 Task: In the  document Gratitudeplan.html Change font size of watermark '112' and place the watermark  'Horizontally'. Insert footer and write www.lunaTech.com
Action: Mouse moved to (279, 400)
Screenshot: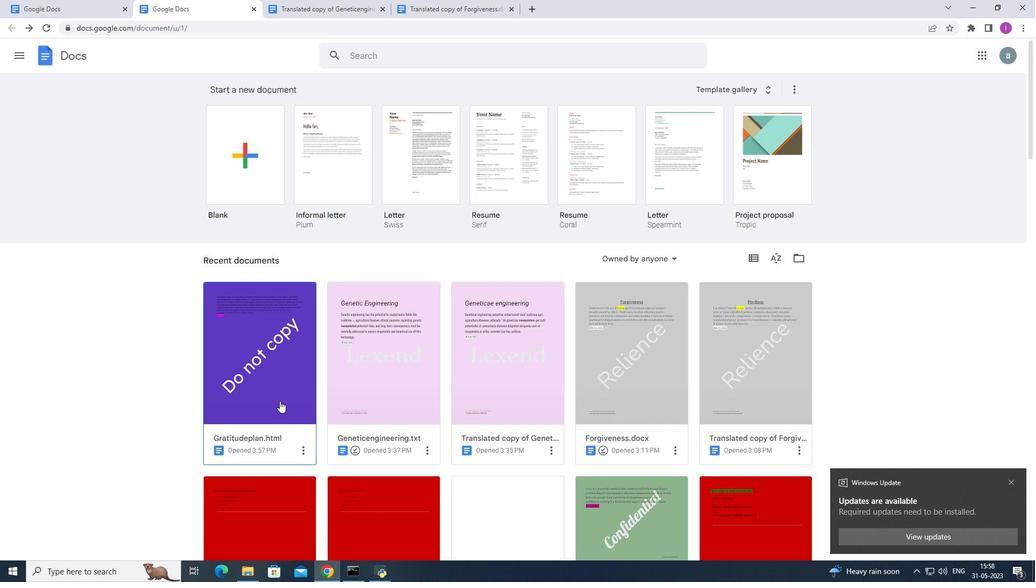 
Action: Mouse pressed left at (279, 400)
Screenshot: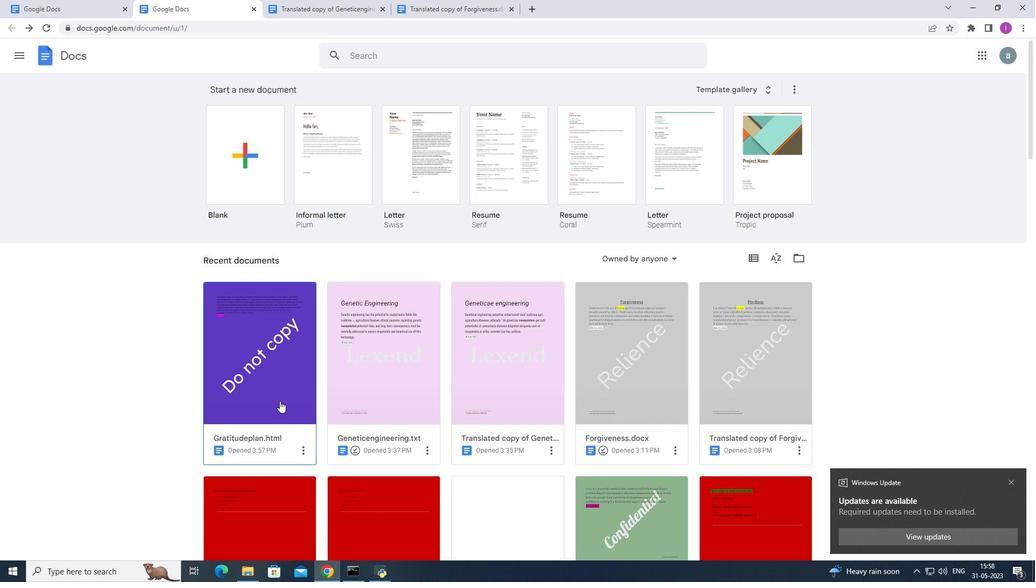 
Action: Mouse moved to (111, 67)
Screenshot: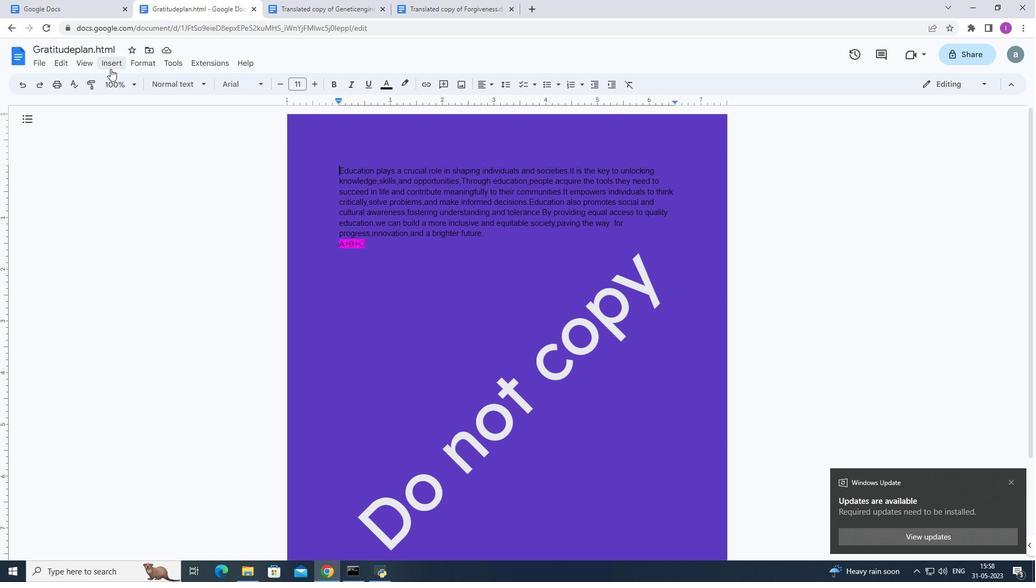 
Action: Mouse pressed left at (111, 67)
Screenshot: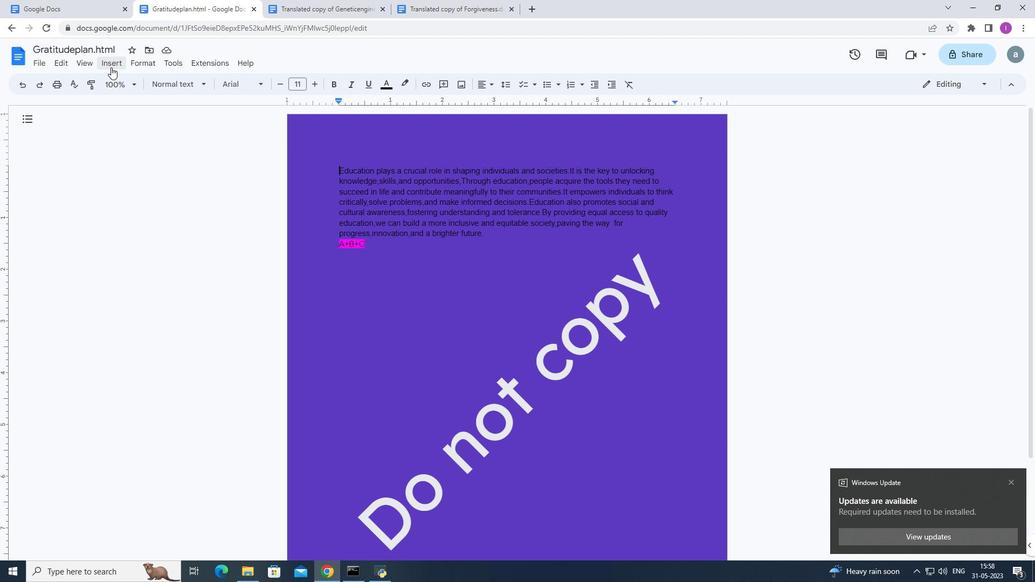 
Action: Mouse moved to (157, 310)
Screenshot: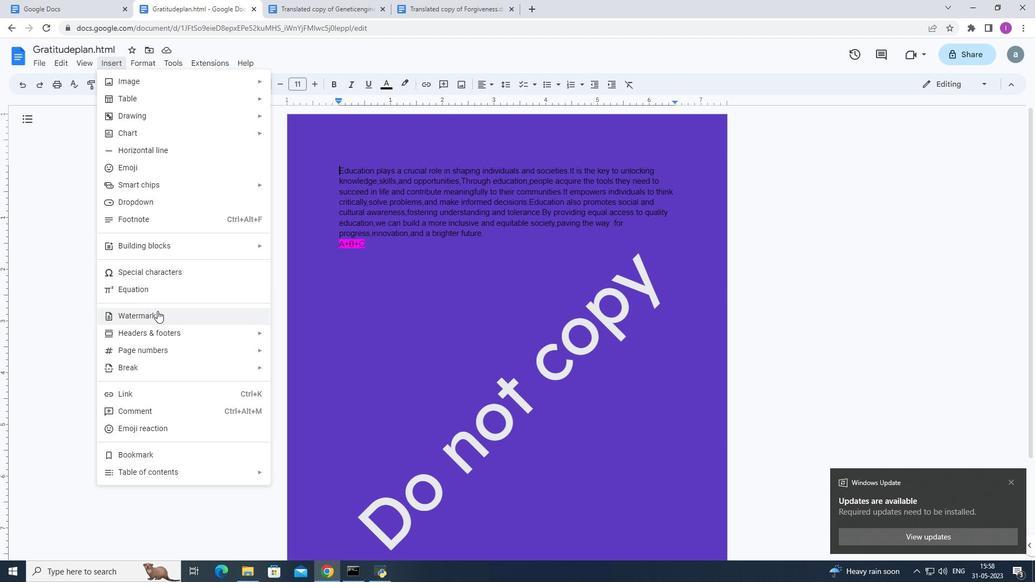 
Action: Mouse pressed left at (157, 310)
Screenshot: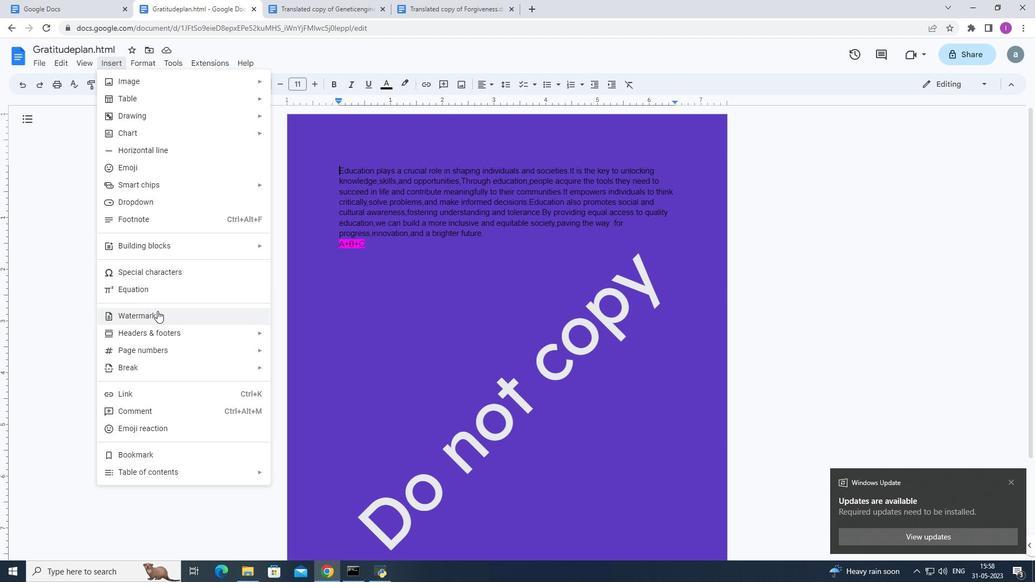 
Action: Mouse moved to (935, 290)
Screenshot: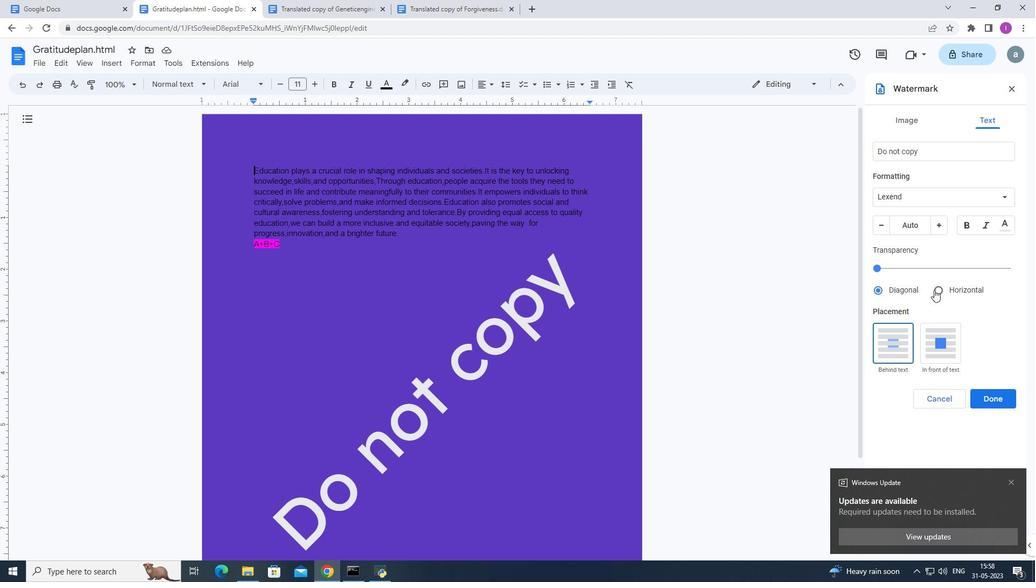 
Action: Mouse pressed left at (935, 290)
Screenshot: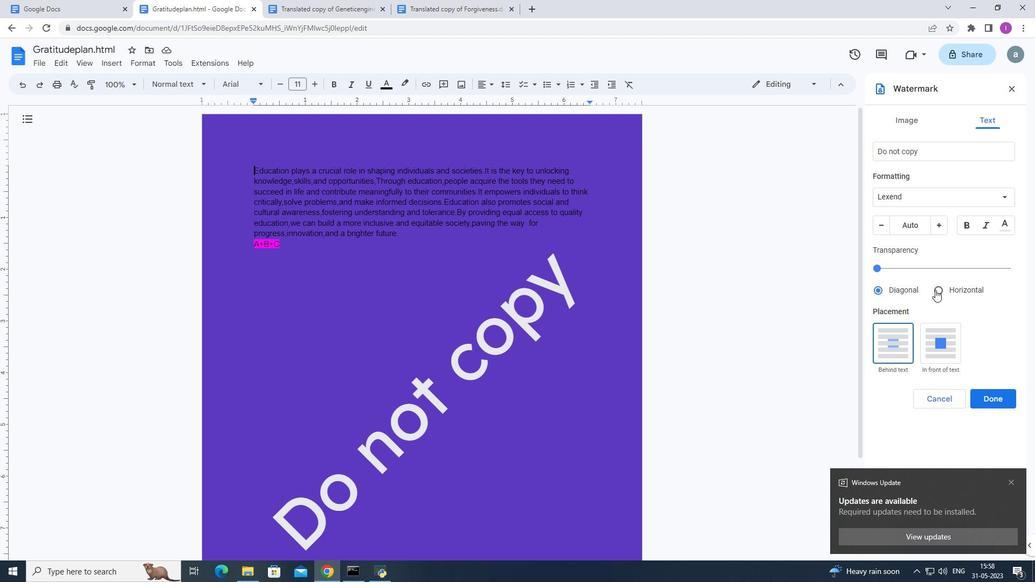 
Action: Mouse moved to (921, 224)
Screenshot: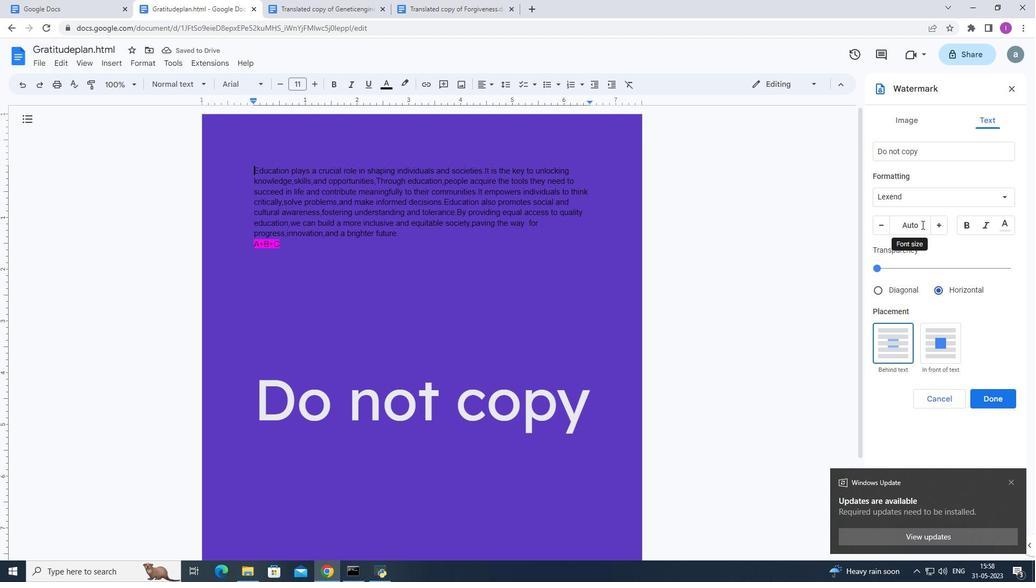 
Action: Mouse pressed left at (921, 224)
Screenshot: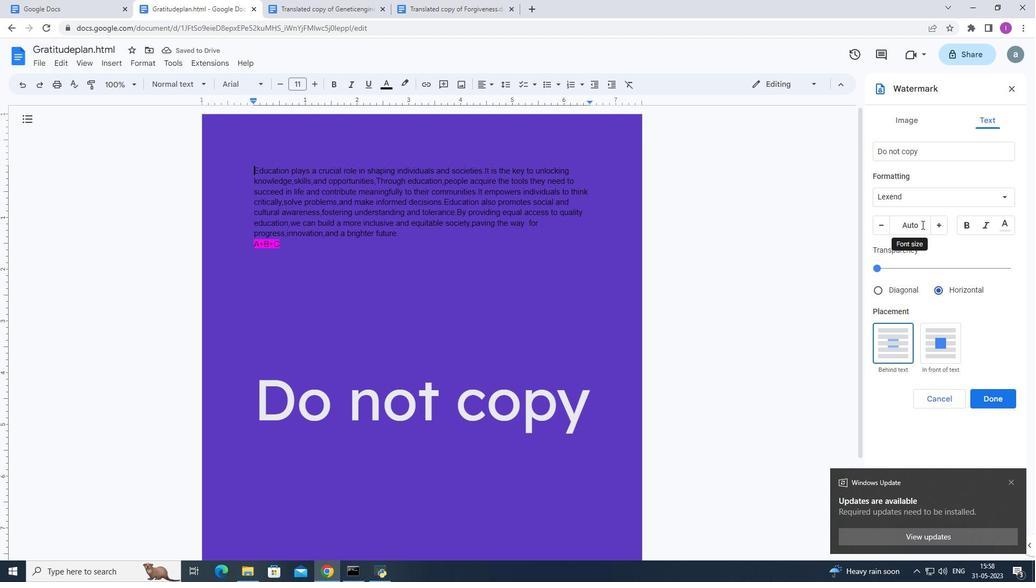 
Action: Mouse moved to (931, 337)
Screenshot: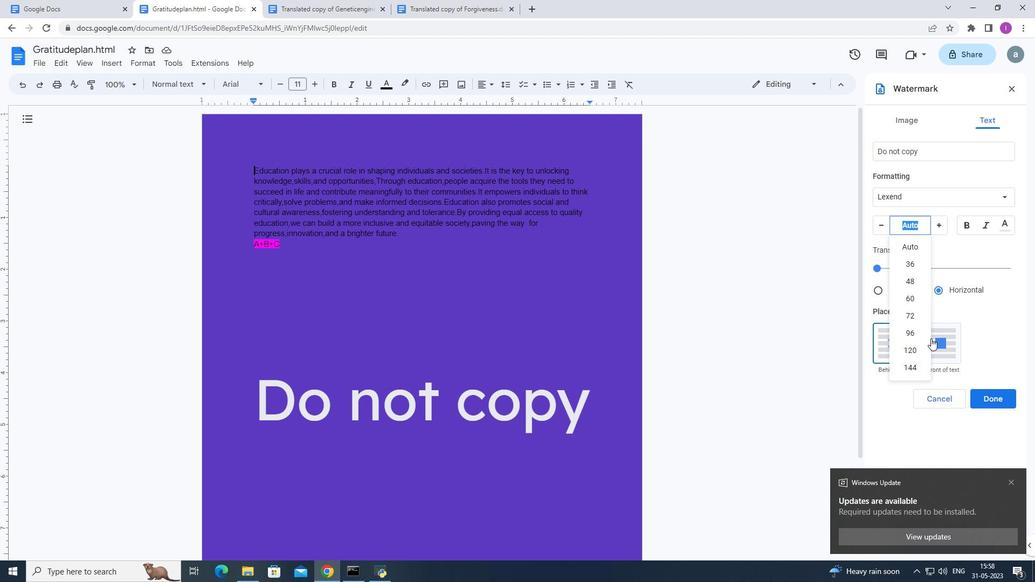 
Action: Key pressed 112
Screenshot: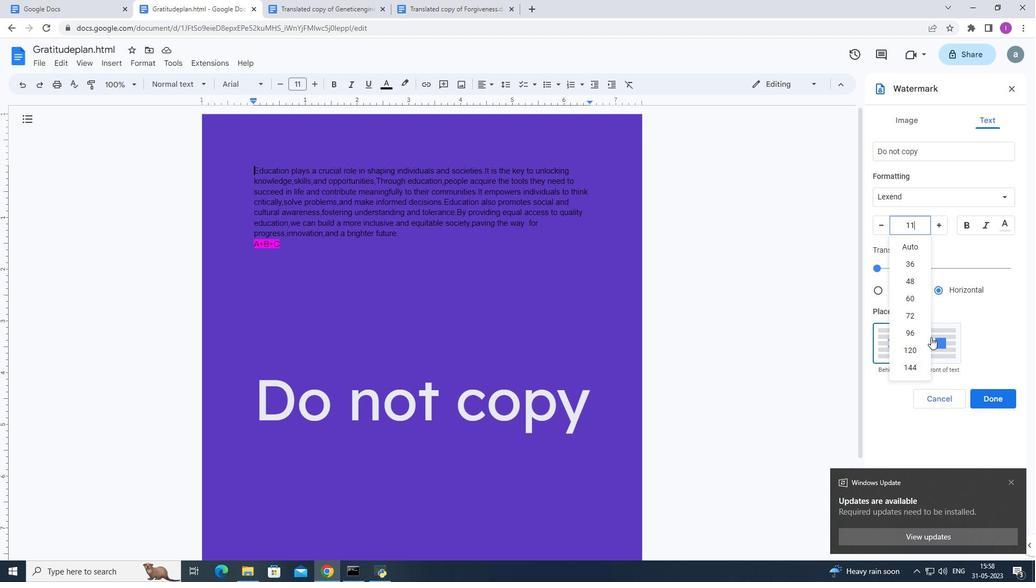 
Action: Mouse moved to (928, 336)
Screenshot: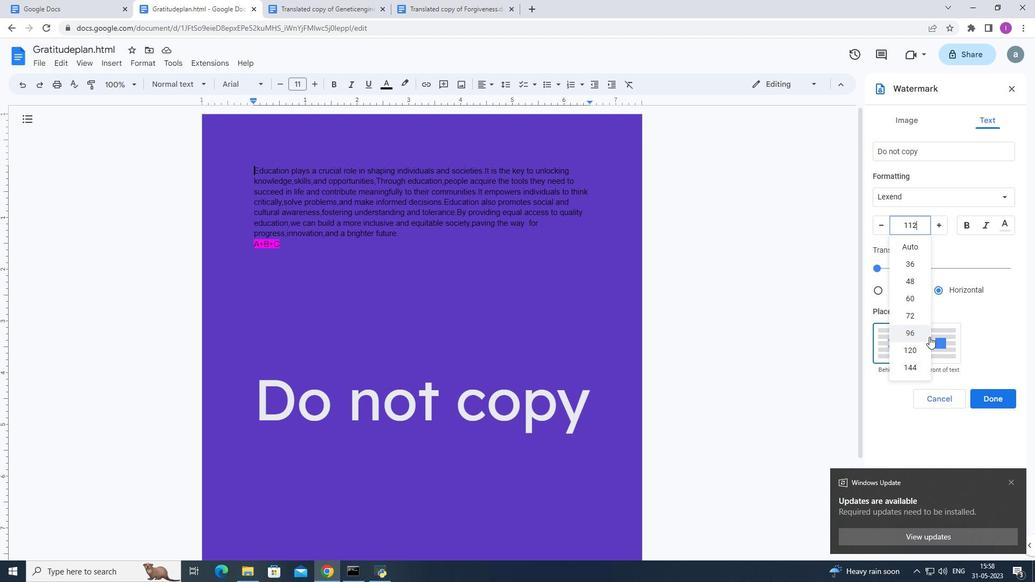 
Action: Key pressed <Key.enter>
Screenshot: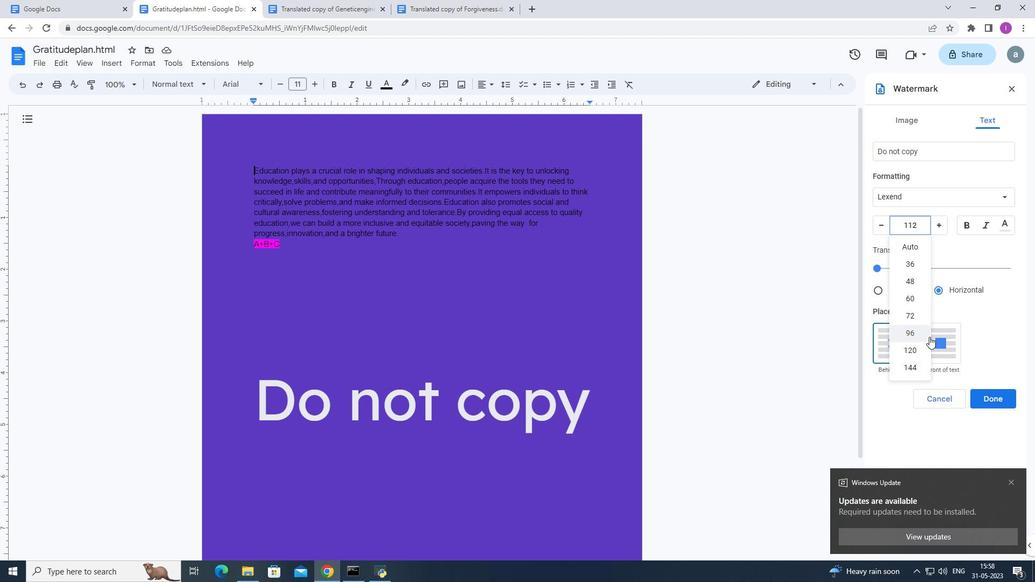 
Action: Mouse moved to (996, 394)
Screenshot: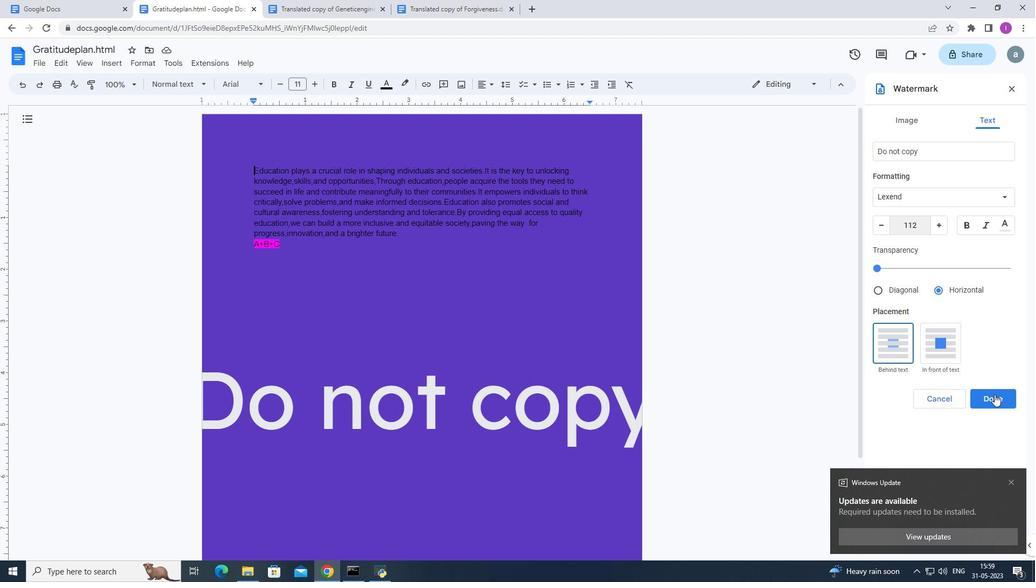 
Action: Mouse pressed left at (996, 394)
Screenshot: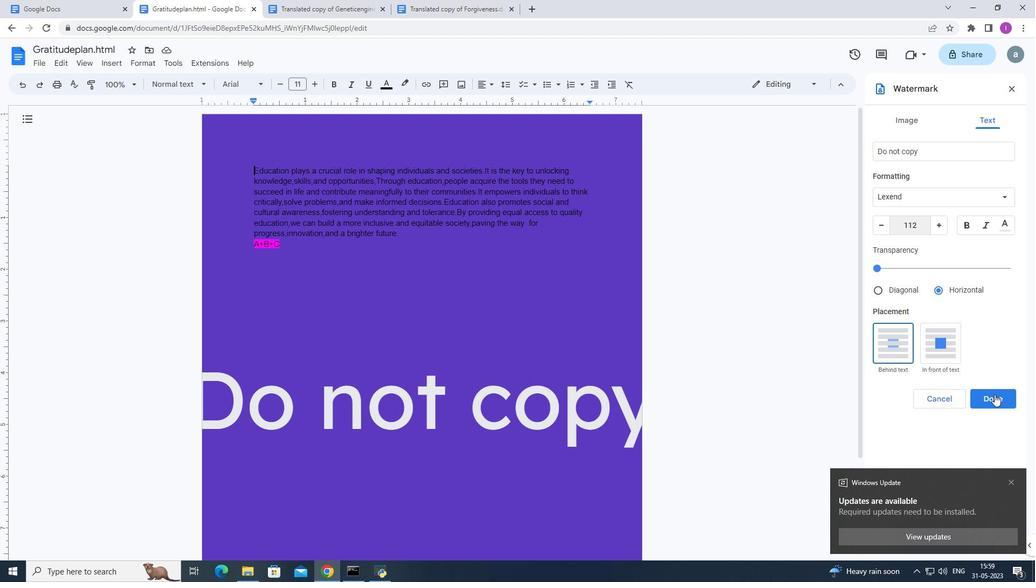 
Action: Mouse moved to (106, 63)
Screenshot: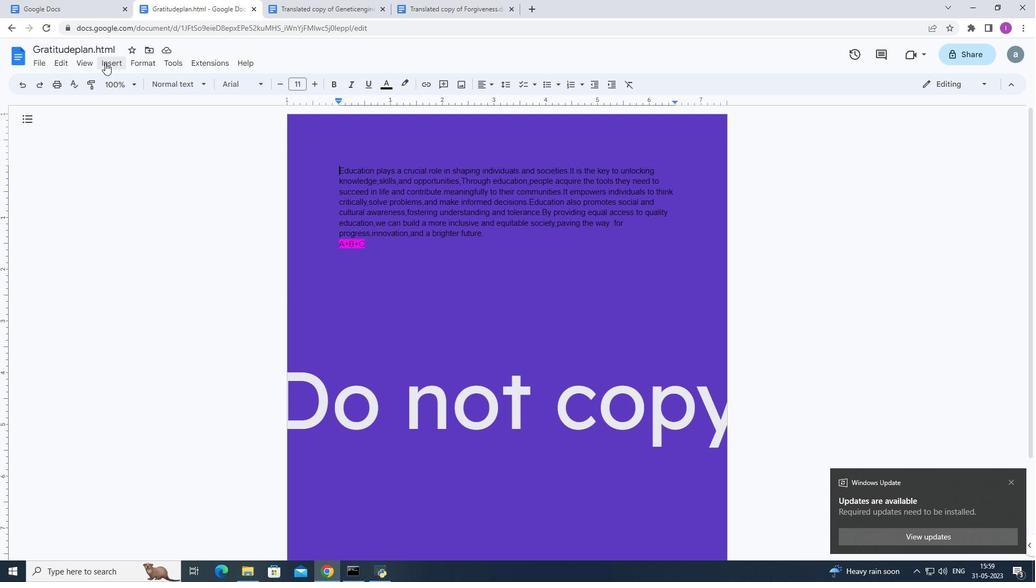 
Action: Mouse pressed left at (106, 63)
Screenshot: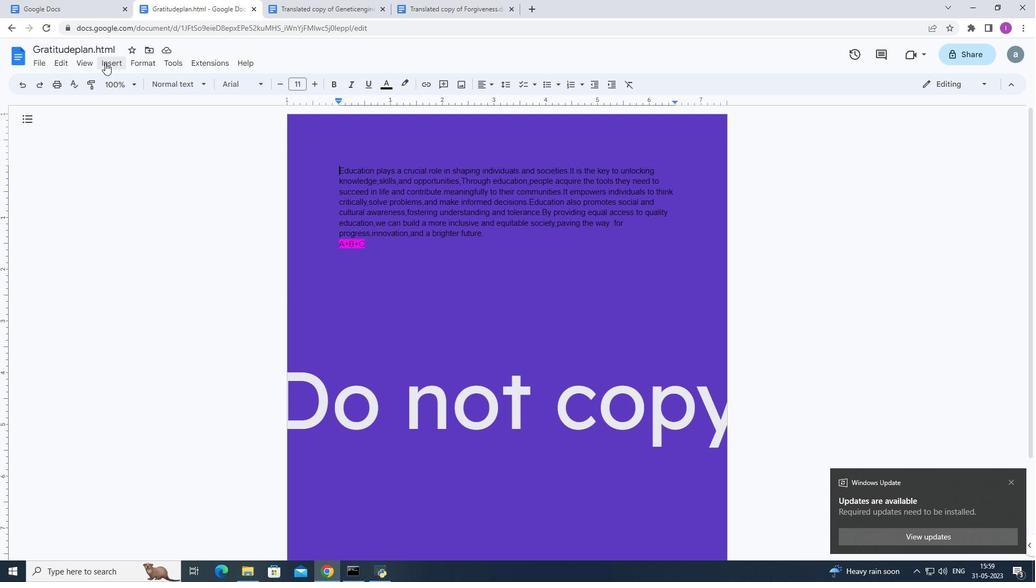 
Action: Mouse moved to (289, 352)
Screenshot: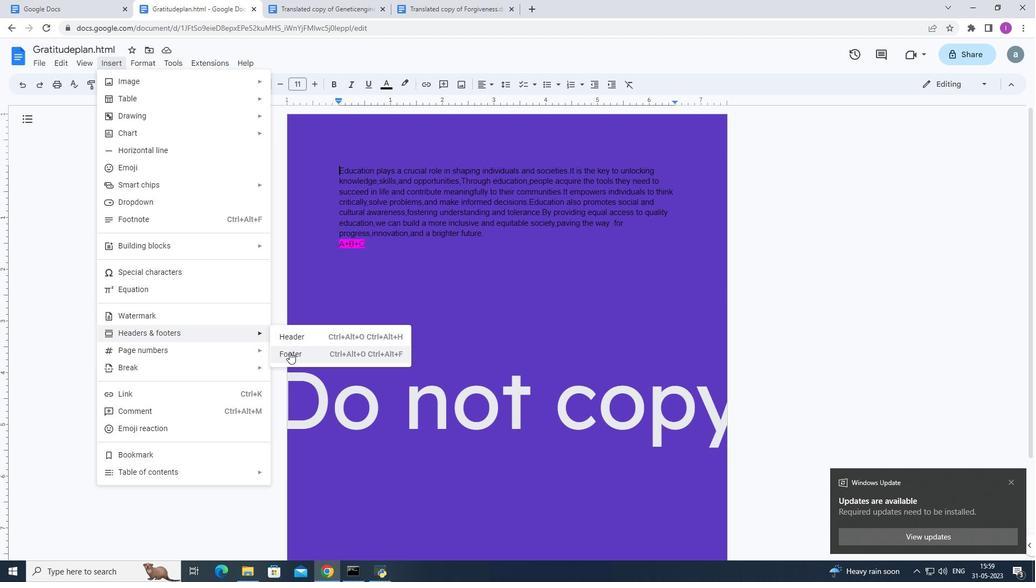 
Action: Mouse pressed left at (289, 352)
Screenshot: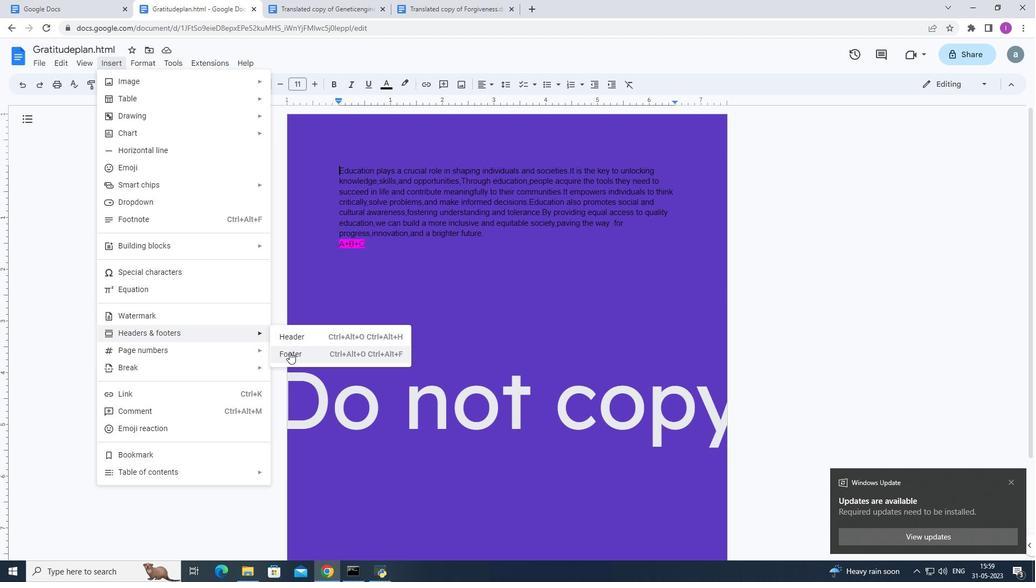 
Action: Mouse moved to (498, 393)
Screenshot: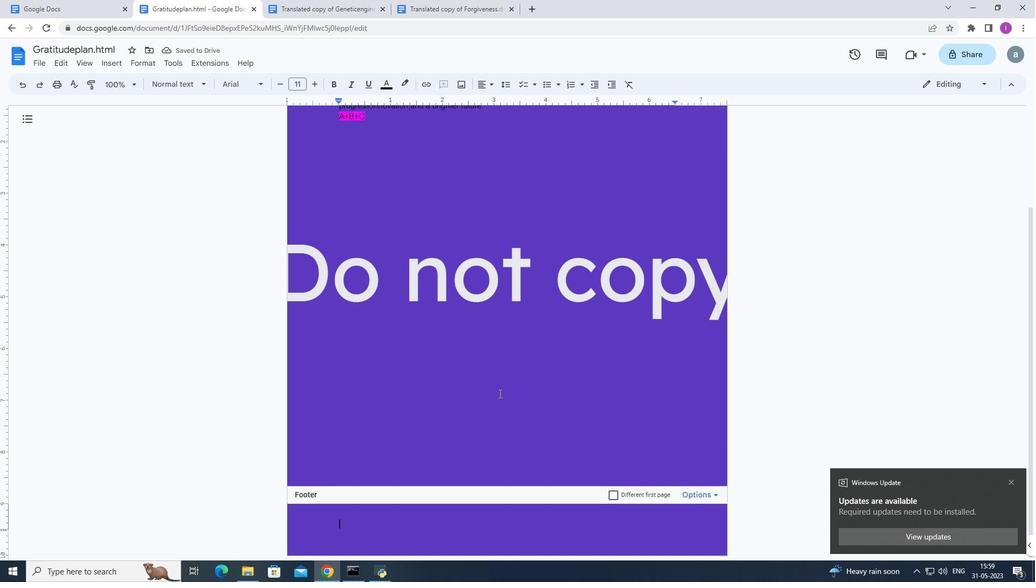 
Action: Key pressed www
Screenshot: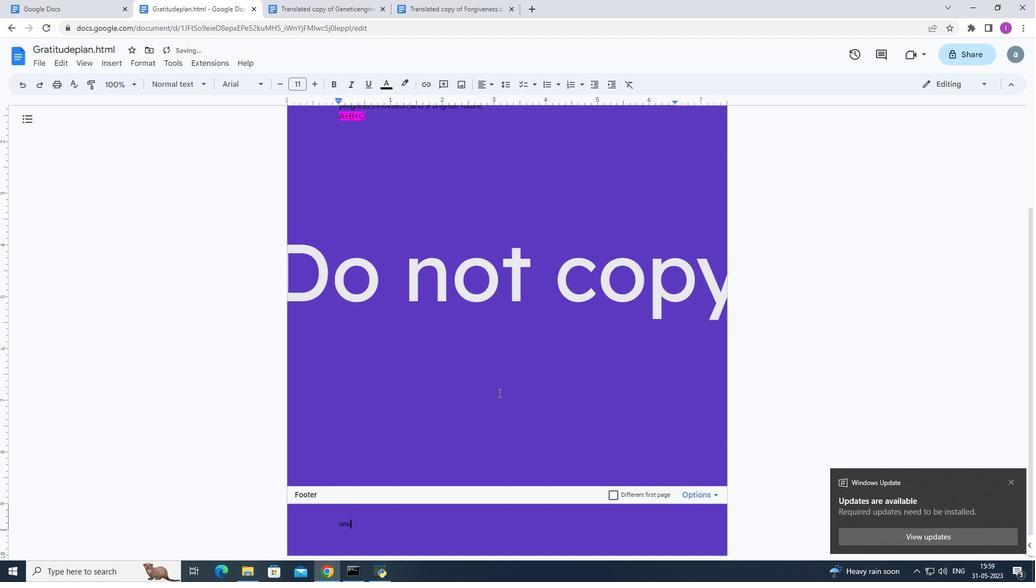 
Action: Mouse moved to (478, 389)
Screenshot: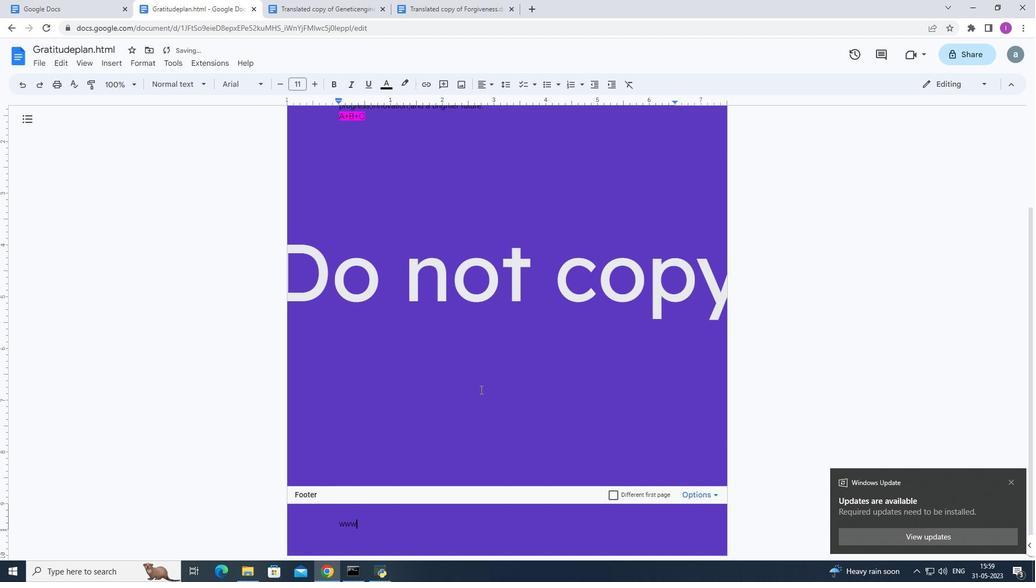 
Action: Key pressed .
Screenshot: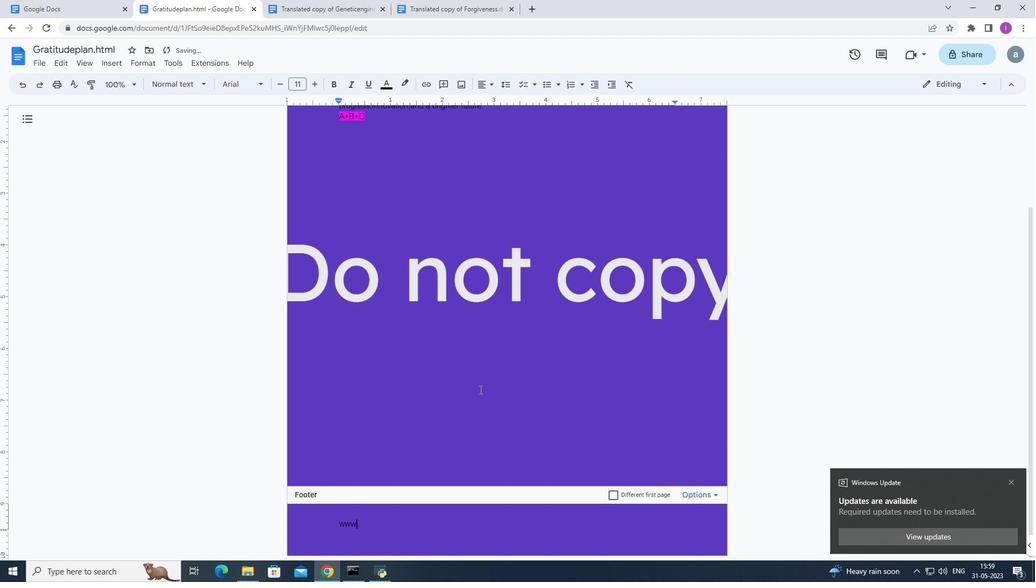 
Action: Mouse moved to (539, 371)
Screenshot: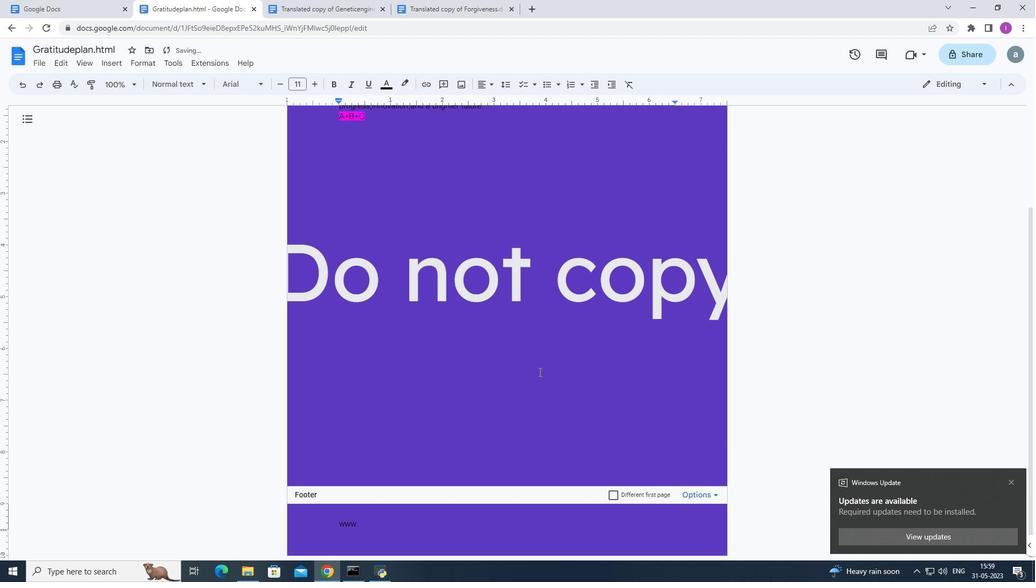 
Action: Key pressed luna<Key.space><Key.shift>Re<Key.backspace><Key.backspace><Key.shift>Tech.com
Screenshot: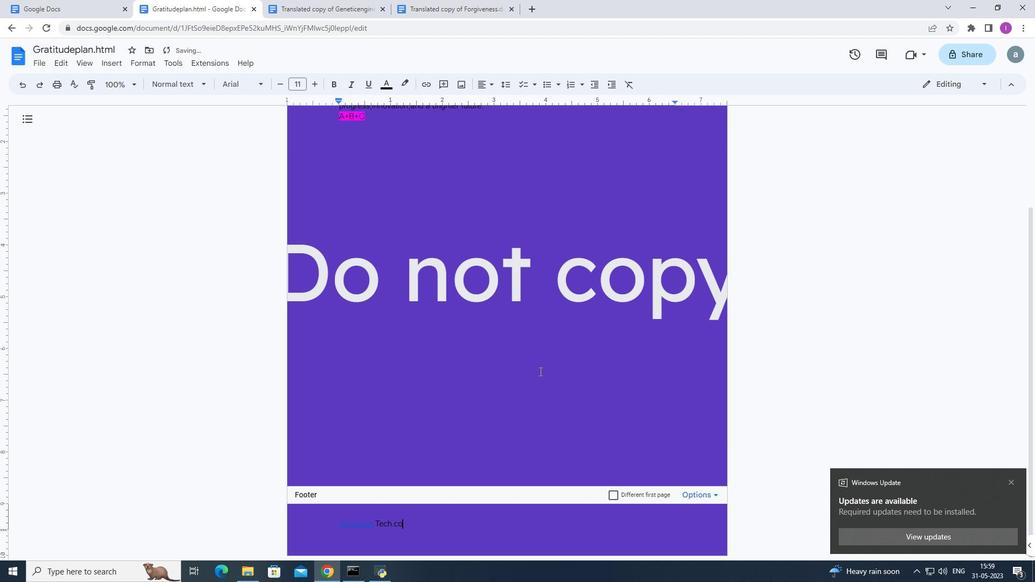 
Action: Mouse moved to (178, 415)
Screenshot: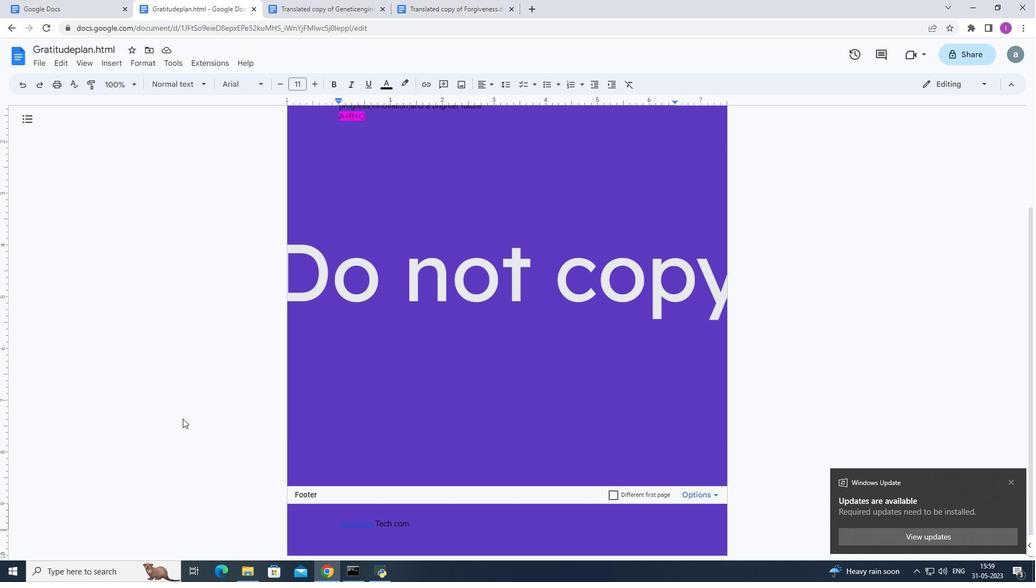 
Action: Mouse pressed left at (178, 415)
Screenshot: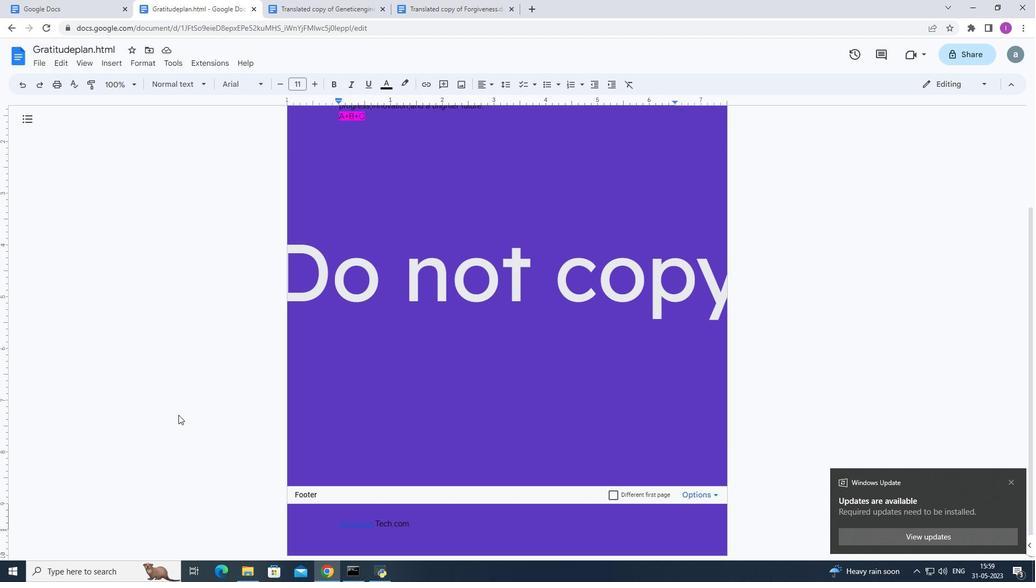 
Action: Mouse moved to (431, 527)
Screenshot: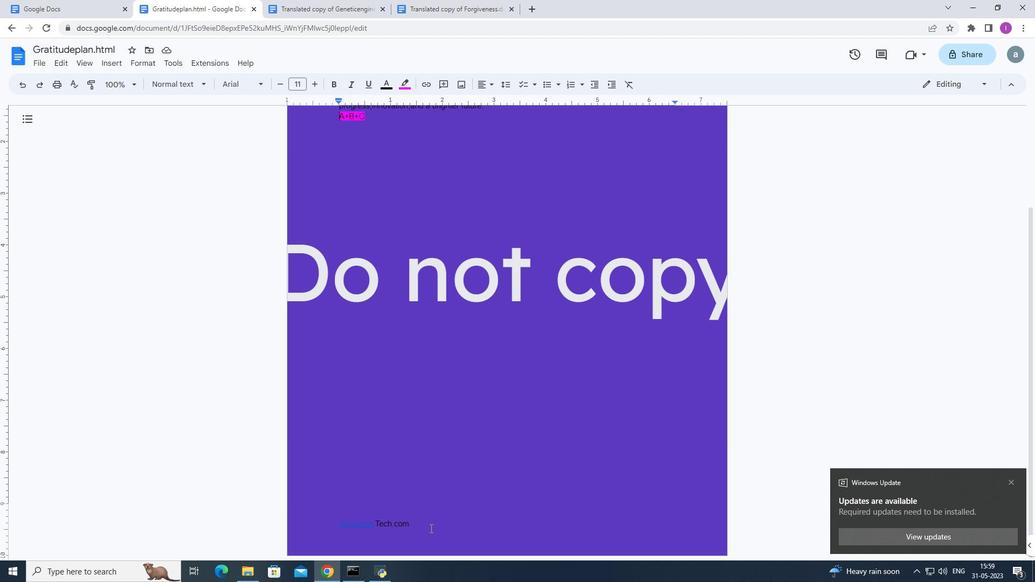 
Action: Mouse pressed left at (431, 527)
Screenshot: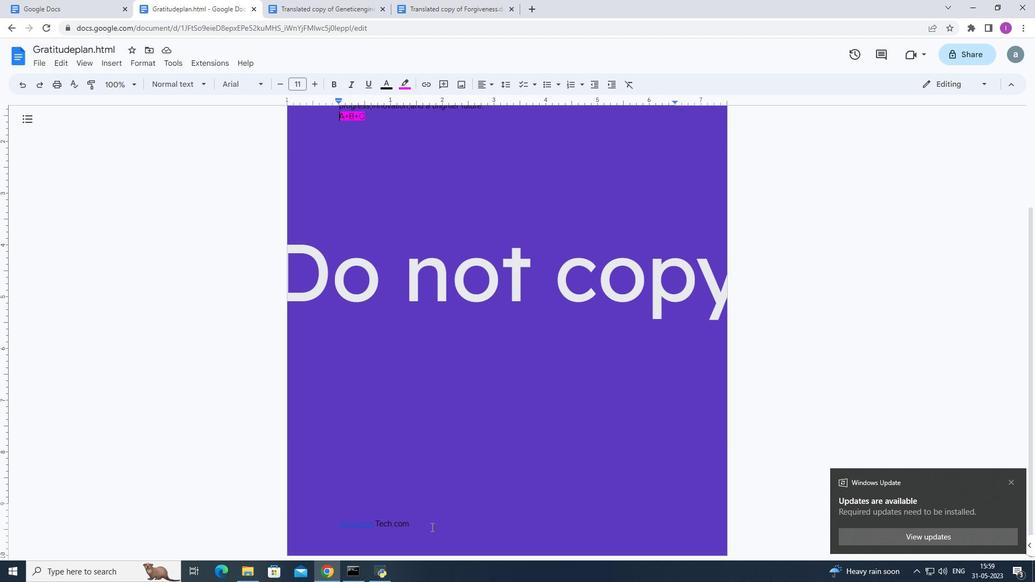 
Action: Mouse moved to (377, 522)
Screenshot: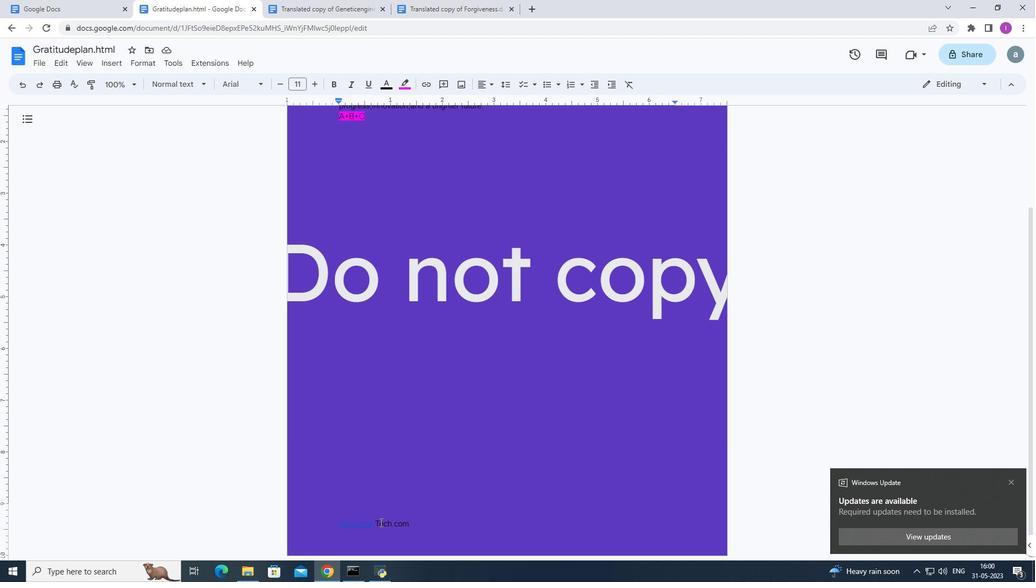 
Action: Mouse pressed left at (377, 522)
Screenshot: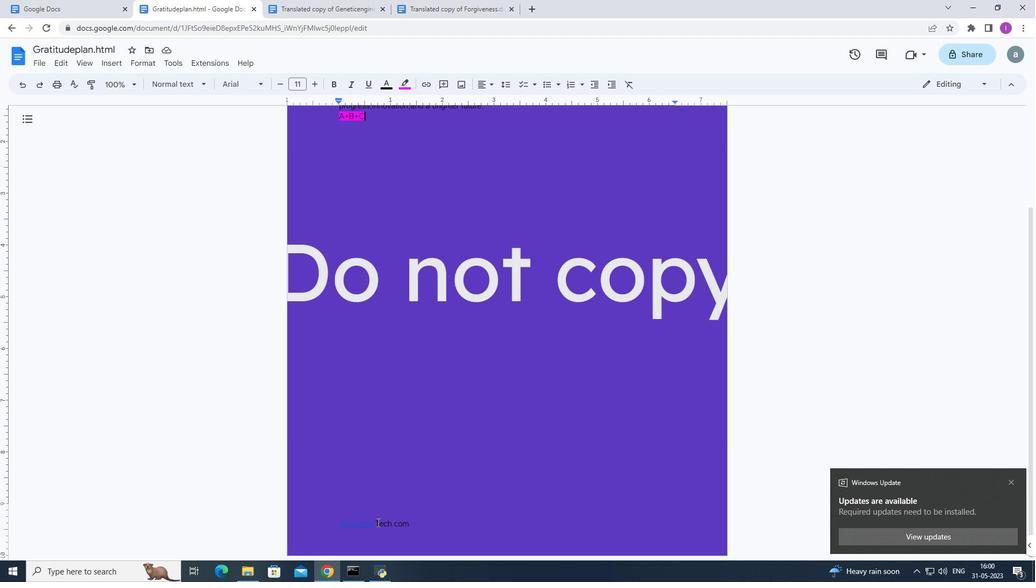 
Action: Mouse moved to (343, 526)
Screenshot: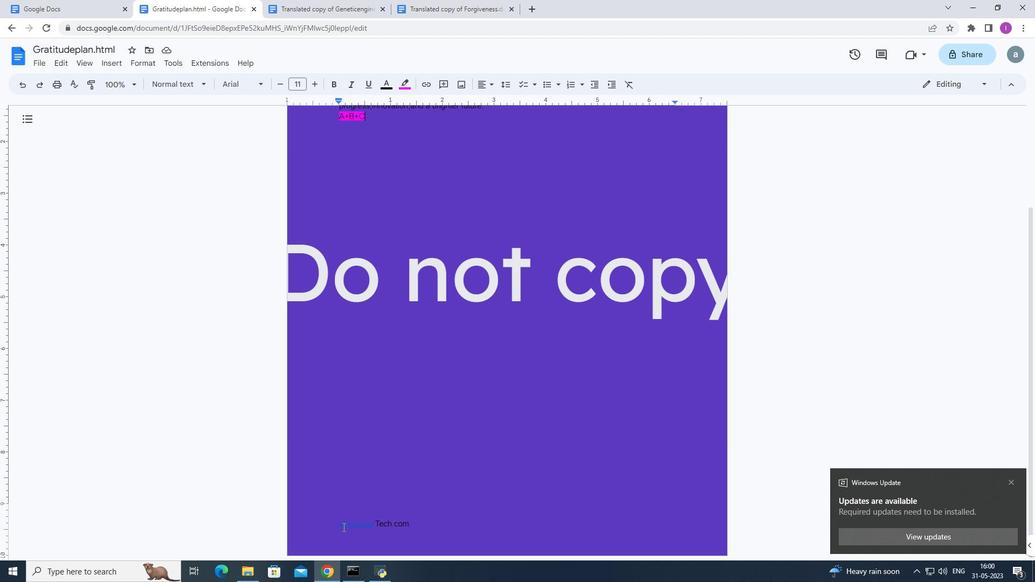 
Action: Mouse pressed left at (342, 527)
Screenshot: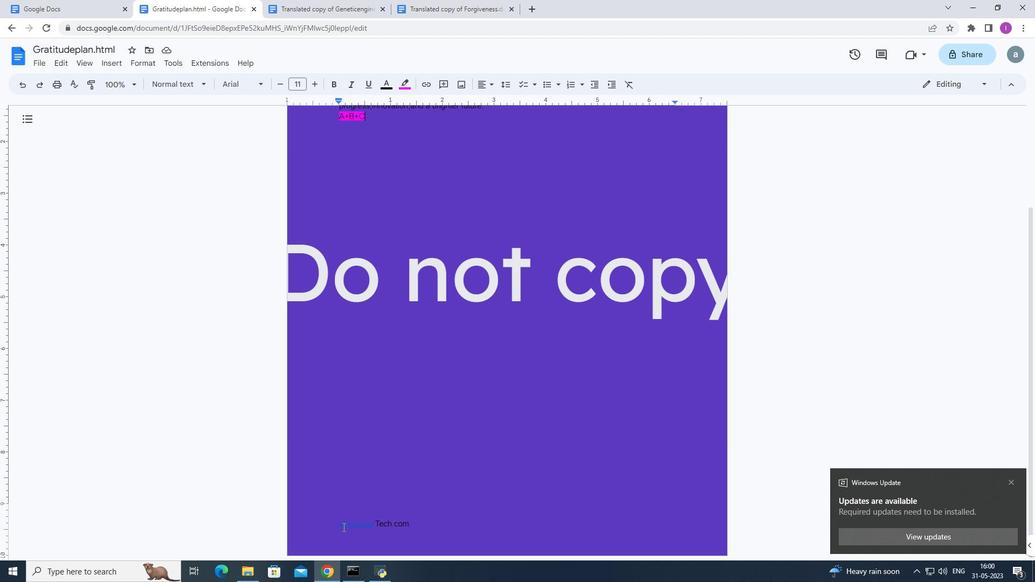 
Action: Mouse moved to (121, 61)
Screenshot: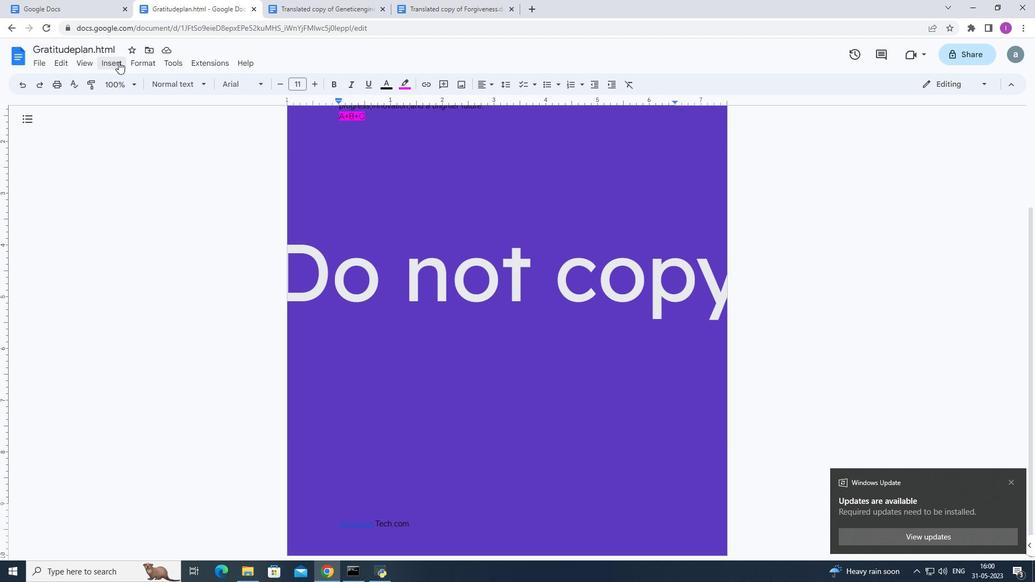 
Action: Mouse pressed left at (121, 61)
Screenshot: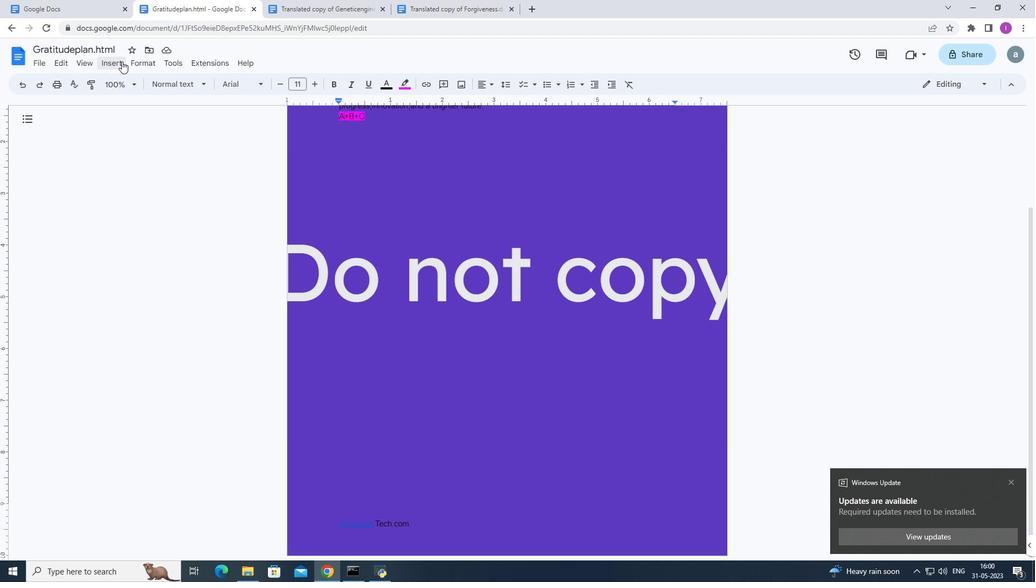 
Action: Mouse moved to (162, 332)
Screenshot: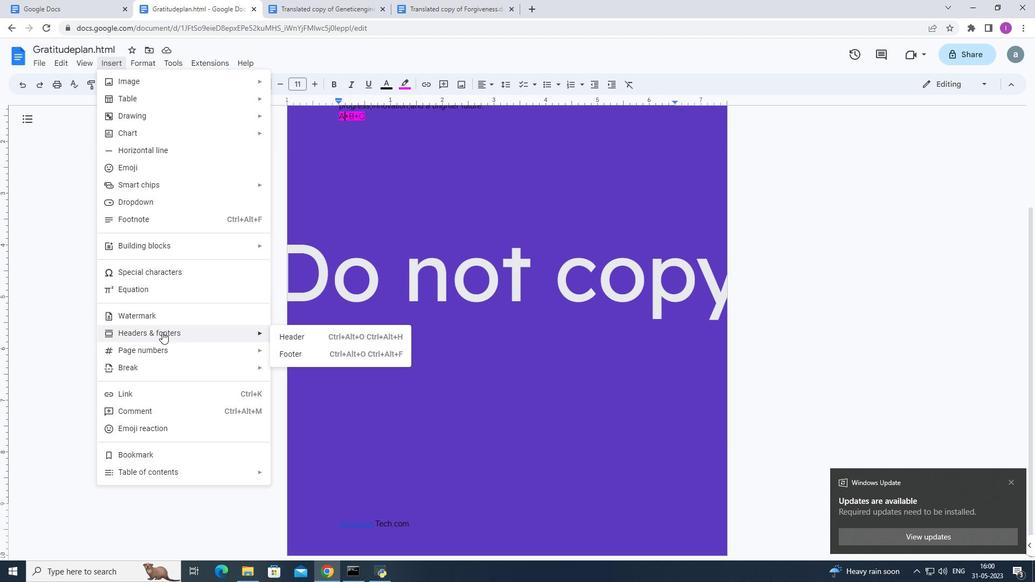 
Action: Mouse pressed left at (162, 332)
Screenshot: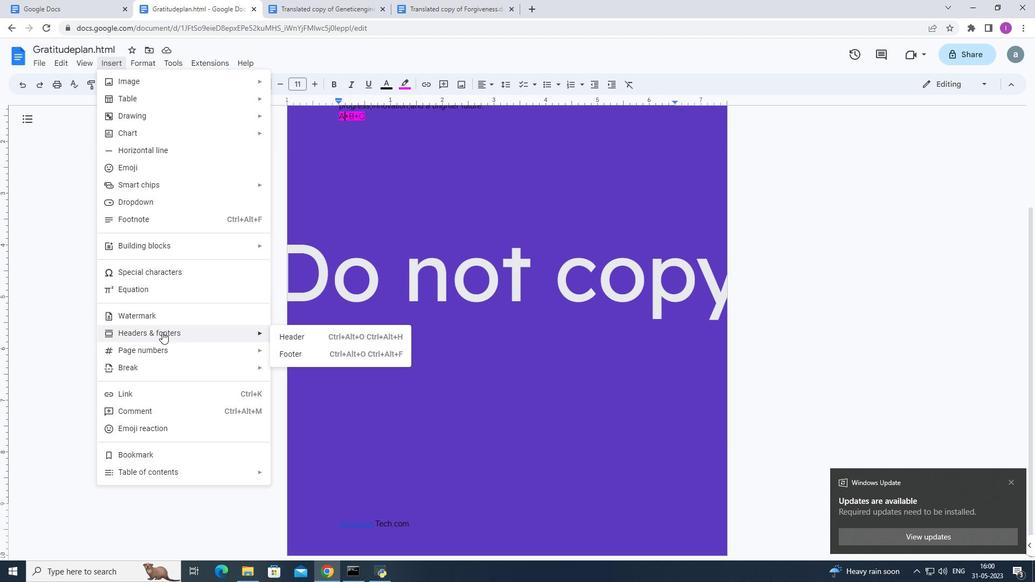 
Action: Mouse moved to (299, 355)
Screenshot: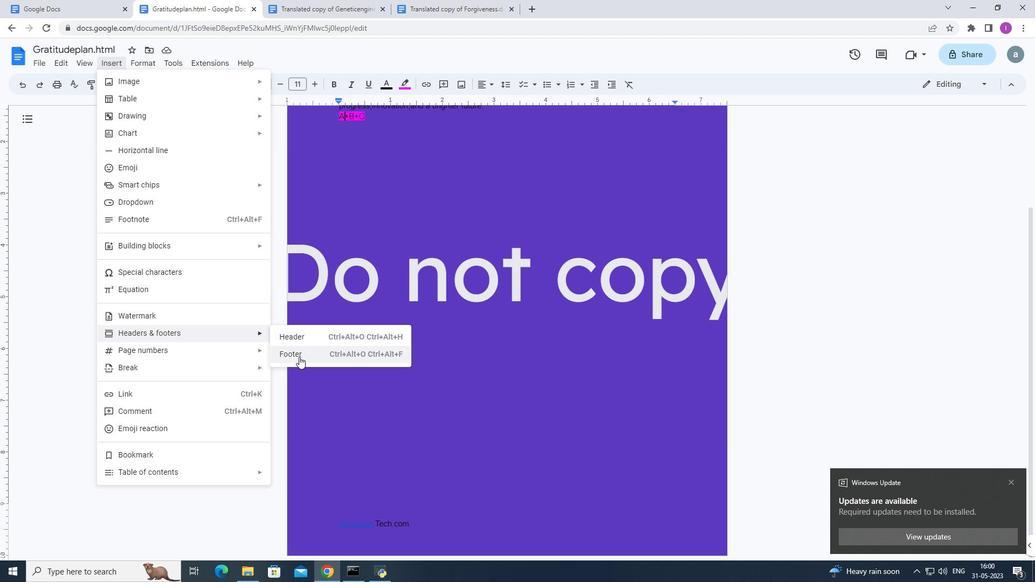 
Action: Mouse pressed left at (299, 355)
Screenshot: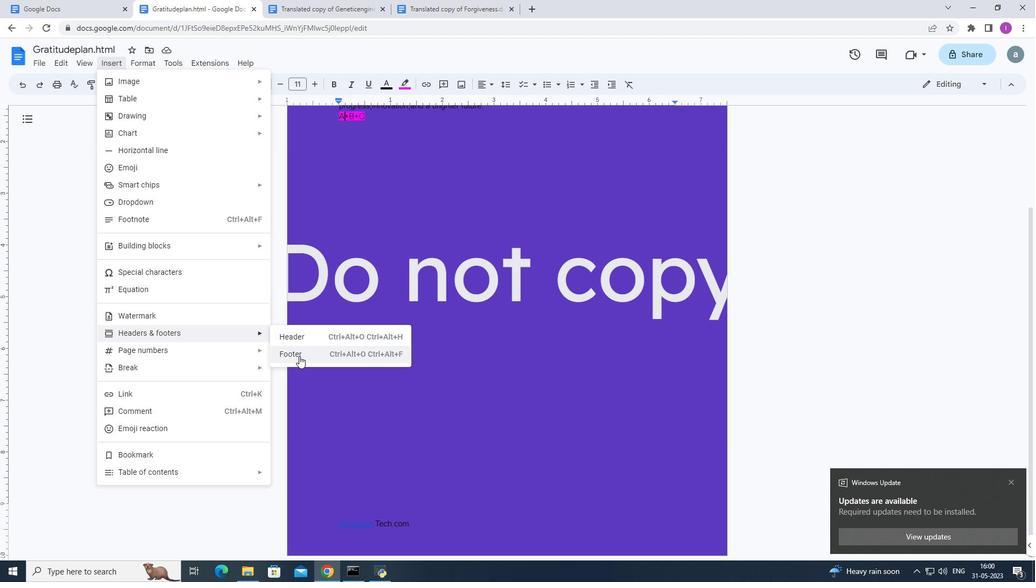 
Action: Mouse moved to (418, 539)
Screenshot: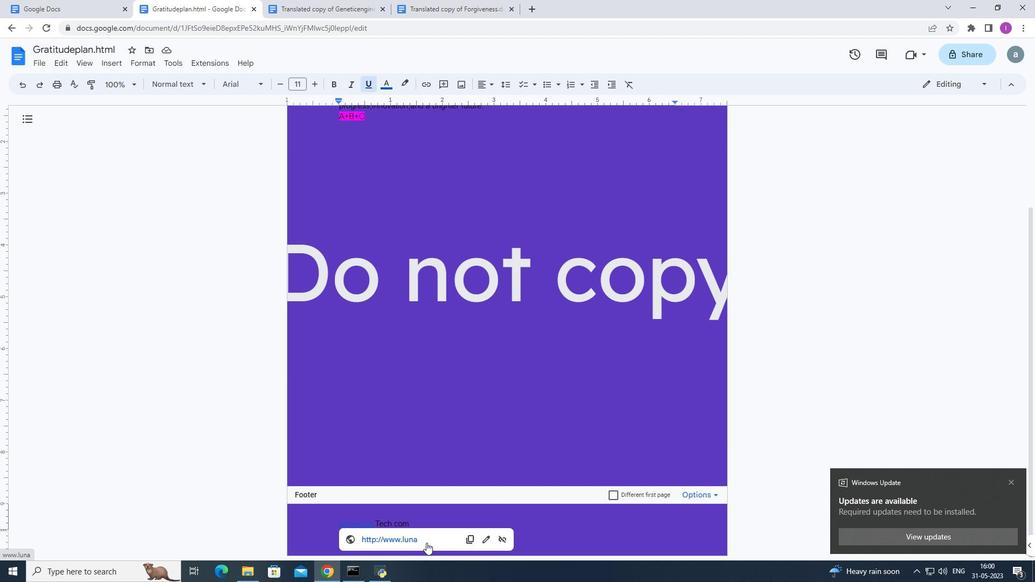 
Action: Mouse pressed left at (418, 539)
Screenshot: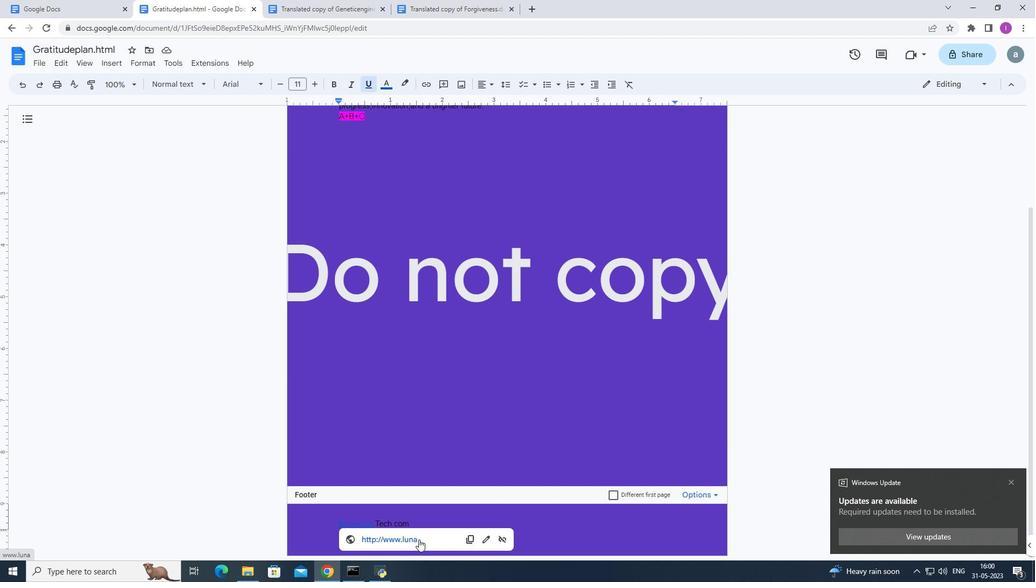 
Action: Mouse moved to (1022, 7)
Screenshot: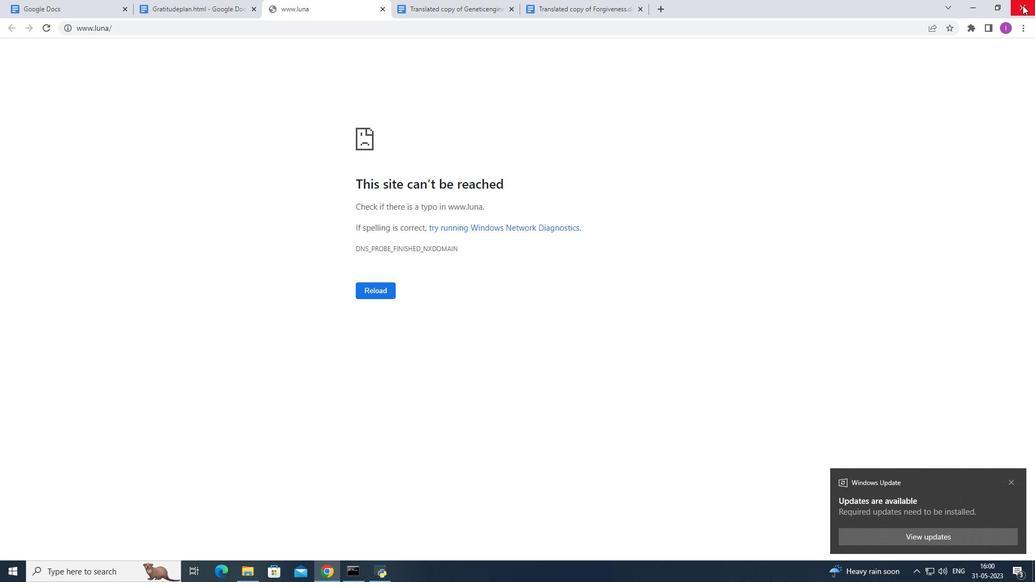 
Action: Mouse pressed left at (1022, 7)
Screenshot: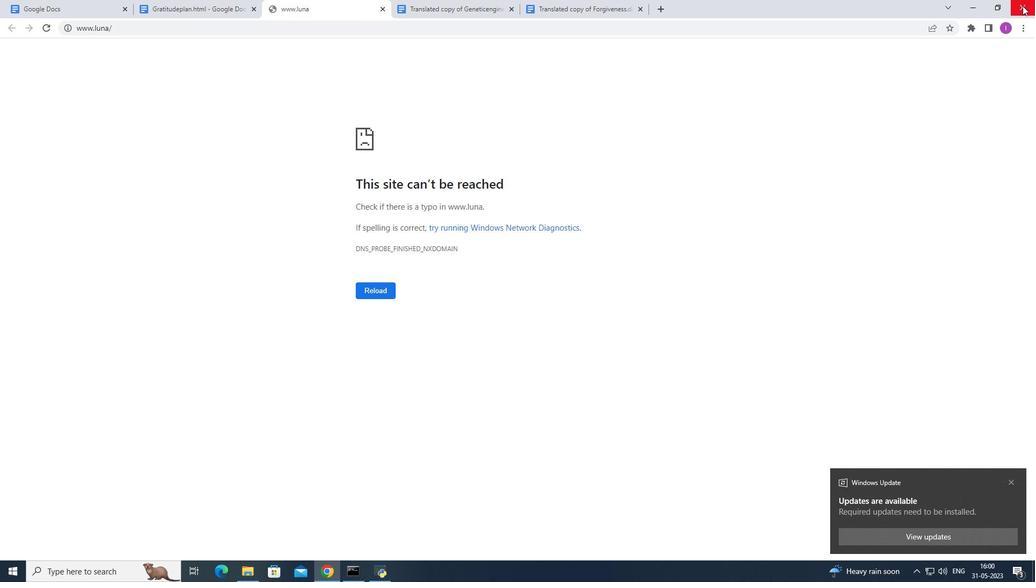 
Action: Mouse pressed left at (1022, 7)
Screenshot: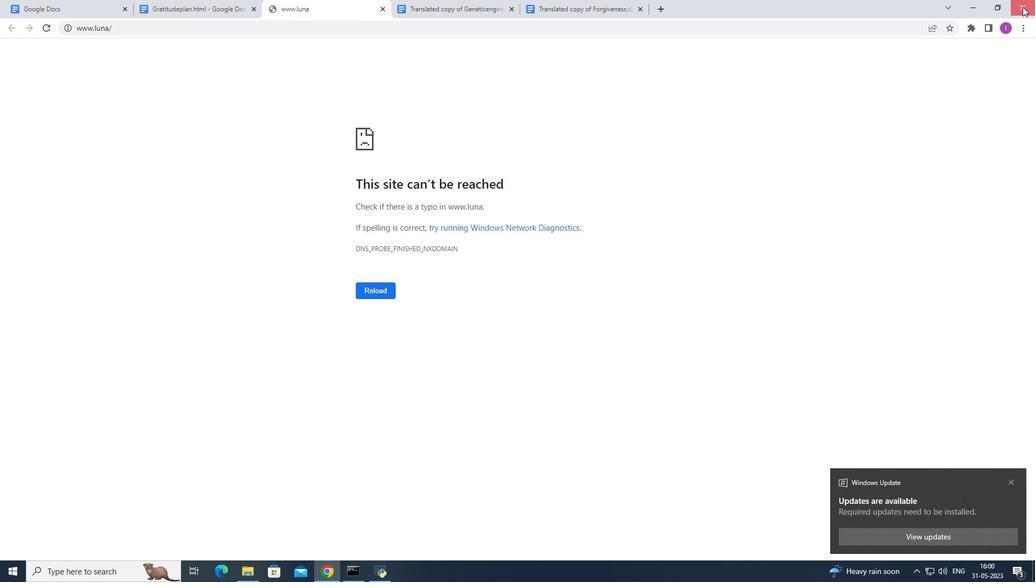 
Action: Mouse moved to (331, 568)
Screenshot: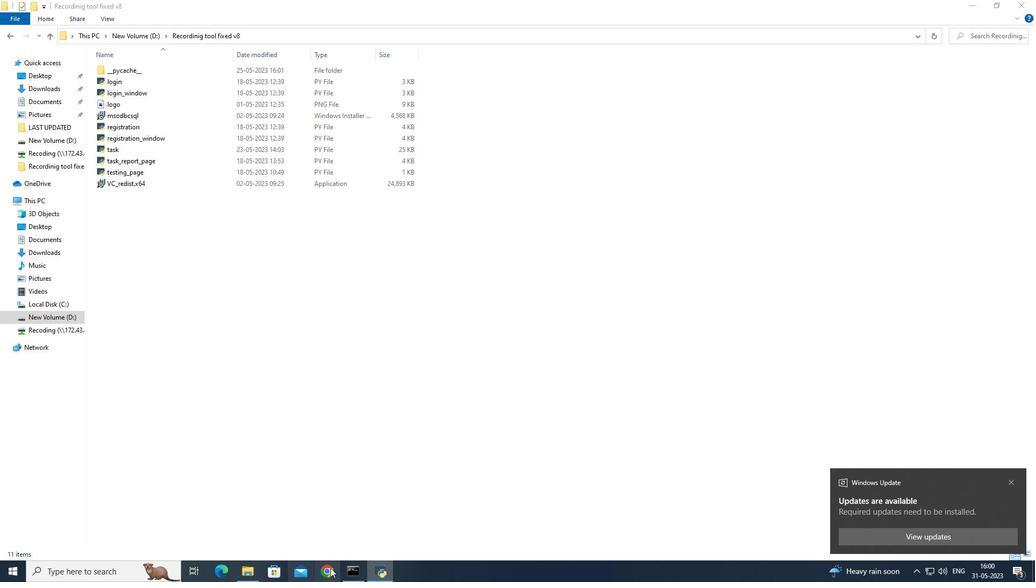 
Action: Mouse pressed left at (331, 568)
Screenshot: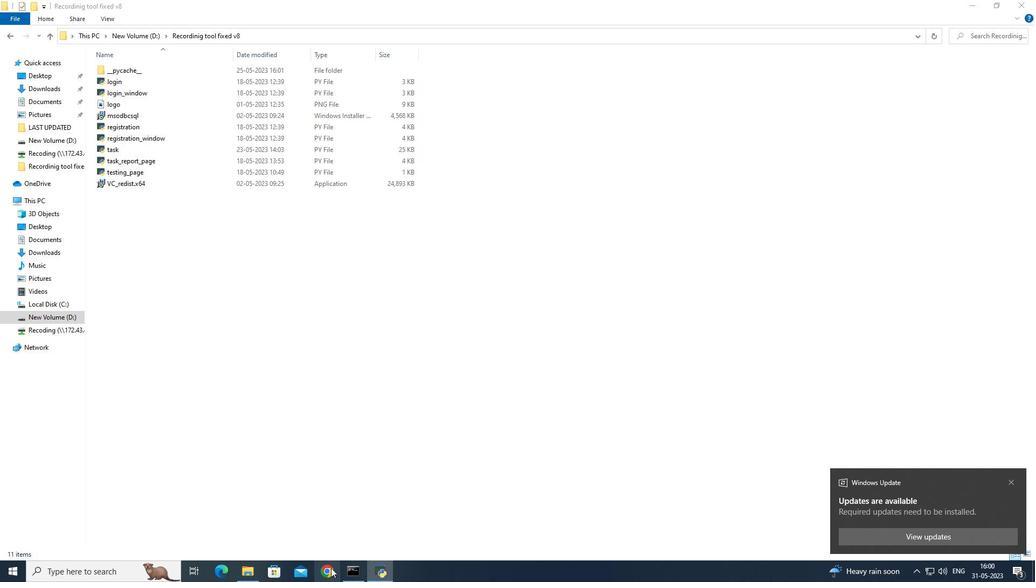 
Action: Mouse moved to (986, 71)
Screenshot: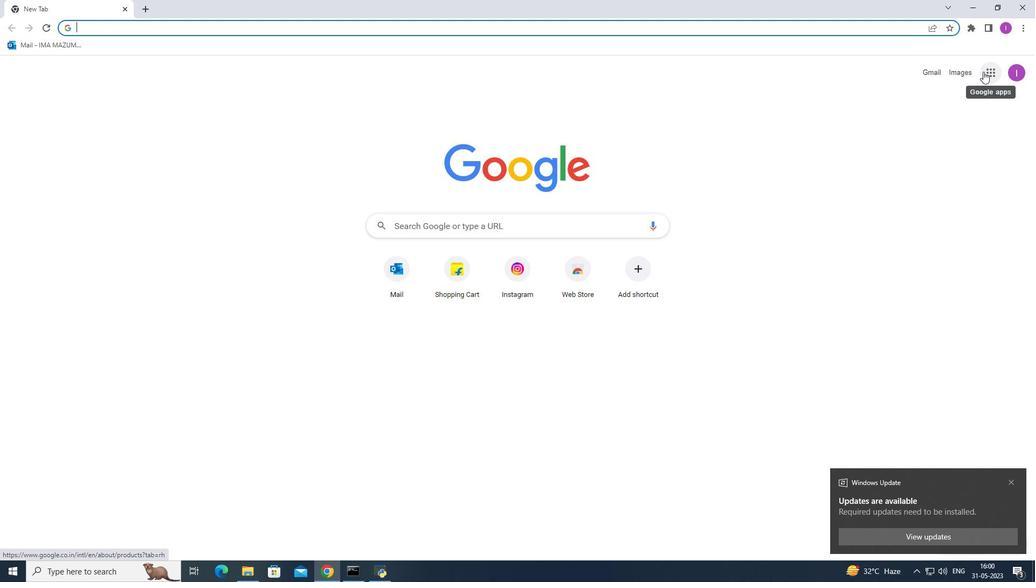 
Action: Mouse pressed left at (986, 71)
Screenshot: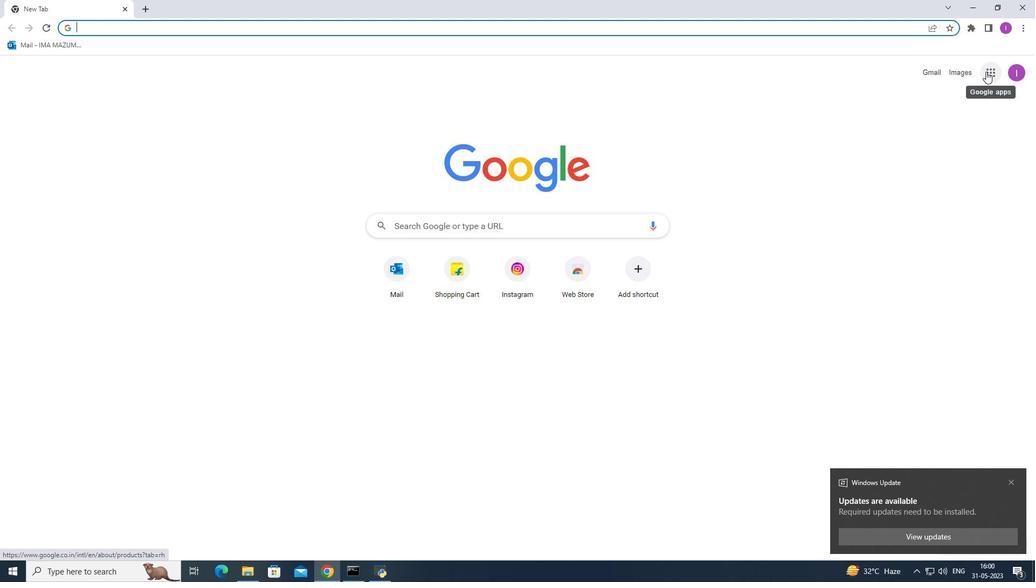 
Action: Mouse moved to (956, 265)
Screenshot: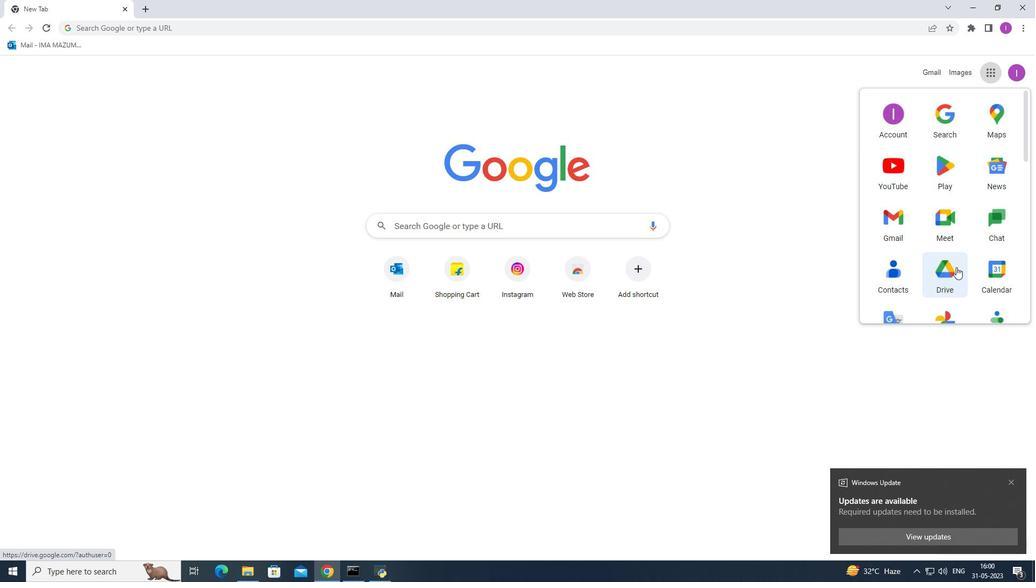 
Action: Mouse scrolled (956, 264) with delta (0, 0)
Screenshot: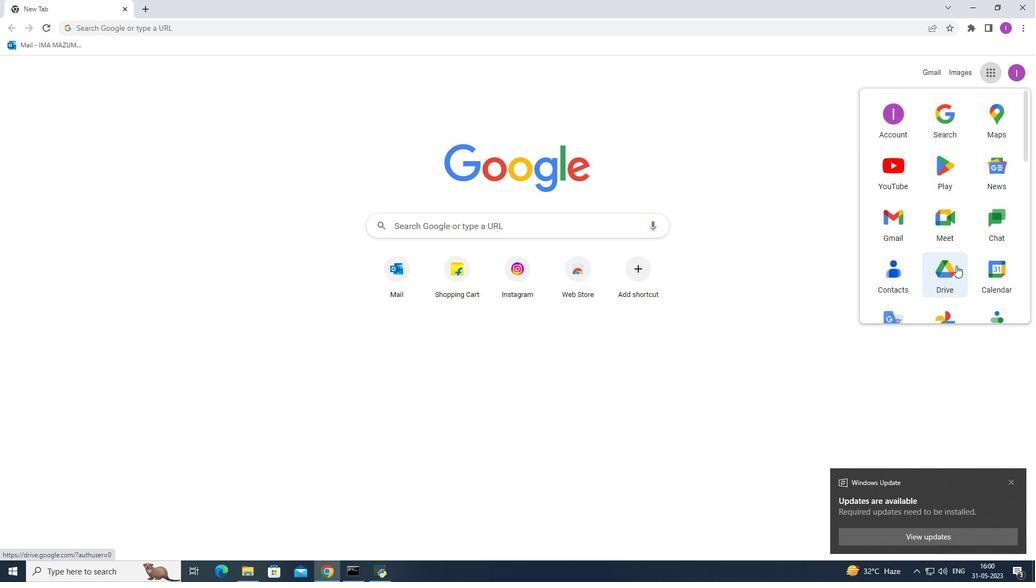 
Action: Mouse scrolled (956, 264) with delta (0, 0)
Screenshot: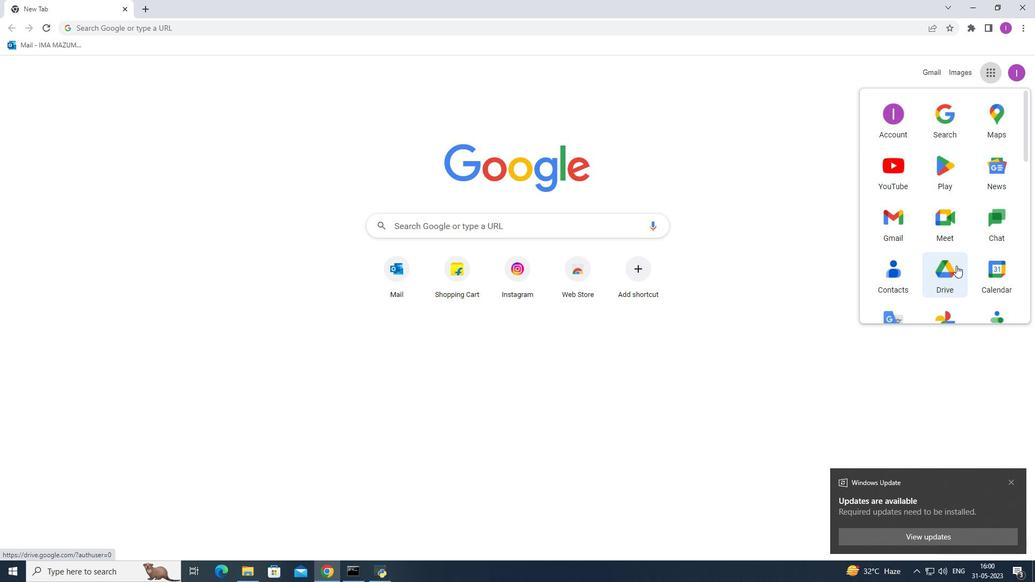 
Action: Mouse scrolled (956, 265) with delta (0, 0)
Screenshot: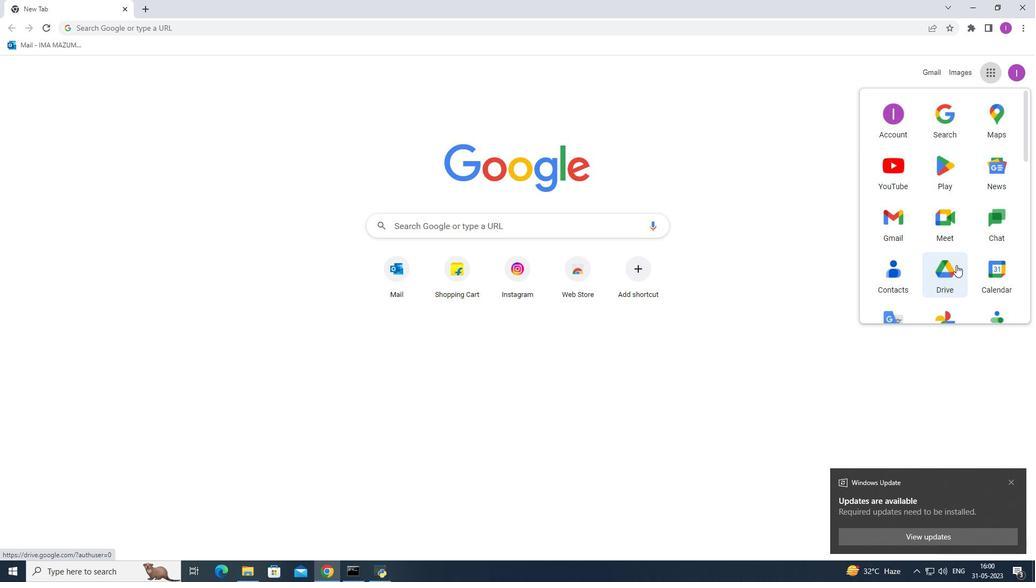 
Action: Mouse scrolled (956, 264) with delta (0, 0)
Screenshot: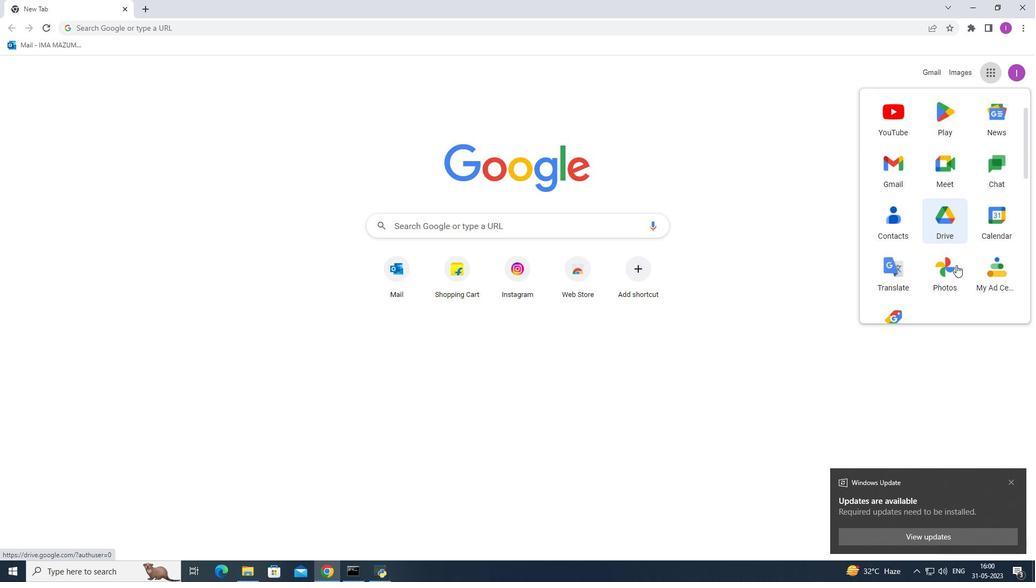 
Action: Mouse scrolled (956, 264) with delta (0, 0)
Screenshot: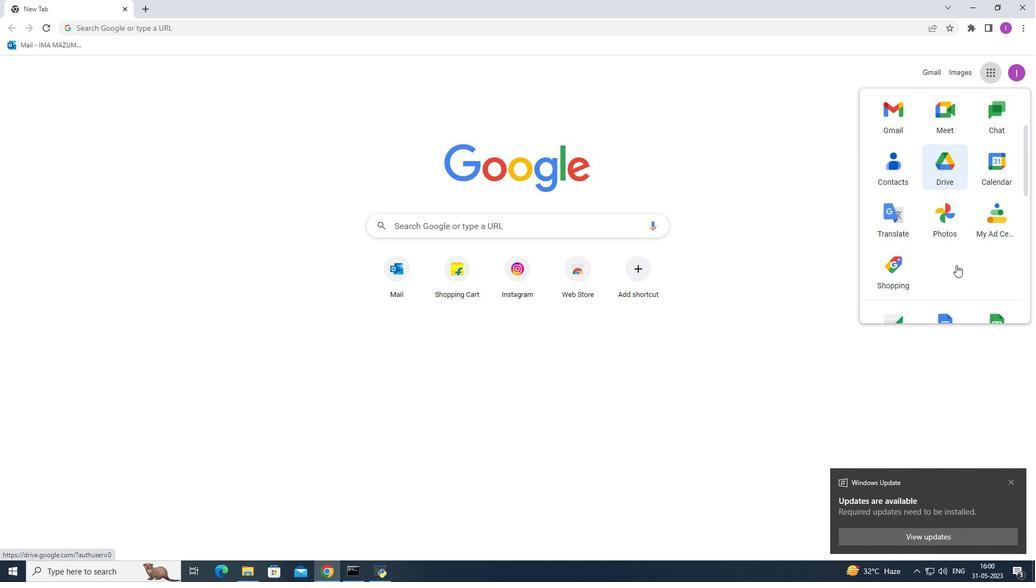 
Action: Mouse scrolled (956, 264) with delta (0, 0)
Screenshot: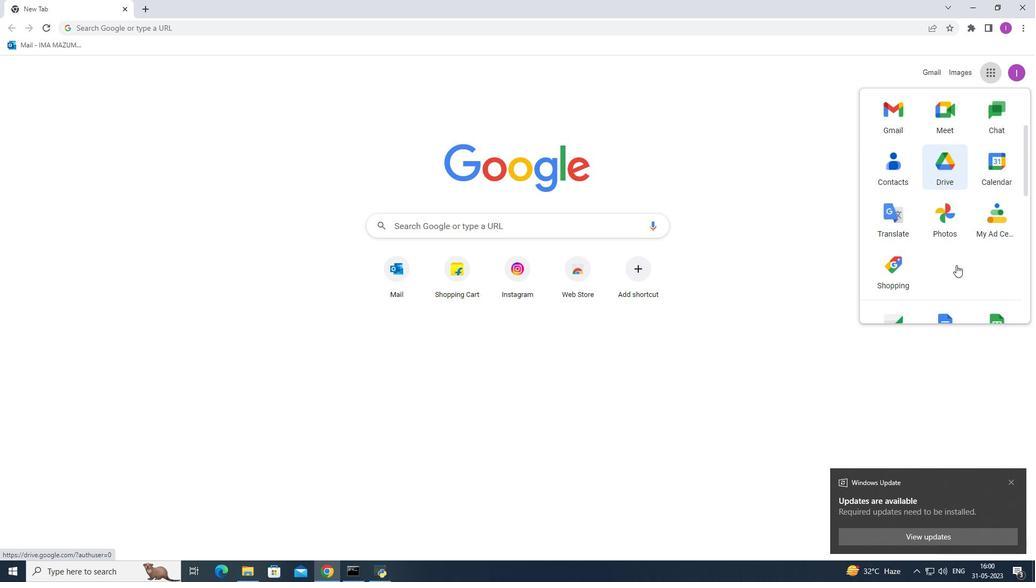 
Action: Mouse scrolled (956, 265) with delta (0, 0)
Screenshot: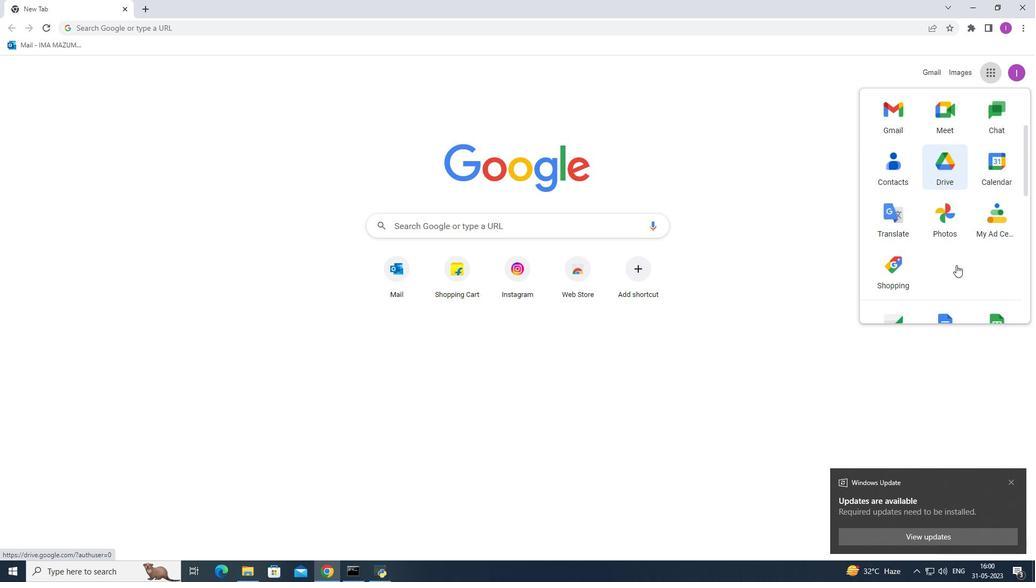 
Action: Mouse moved to (951, 271)
Screenshot: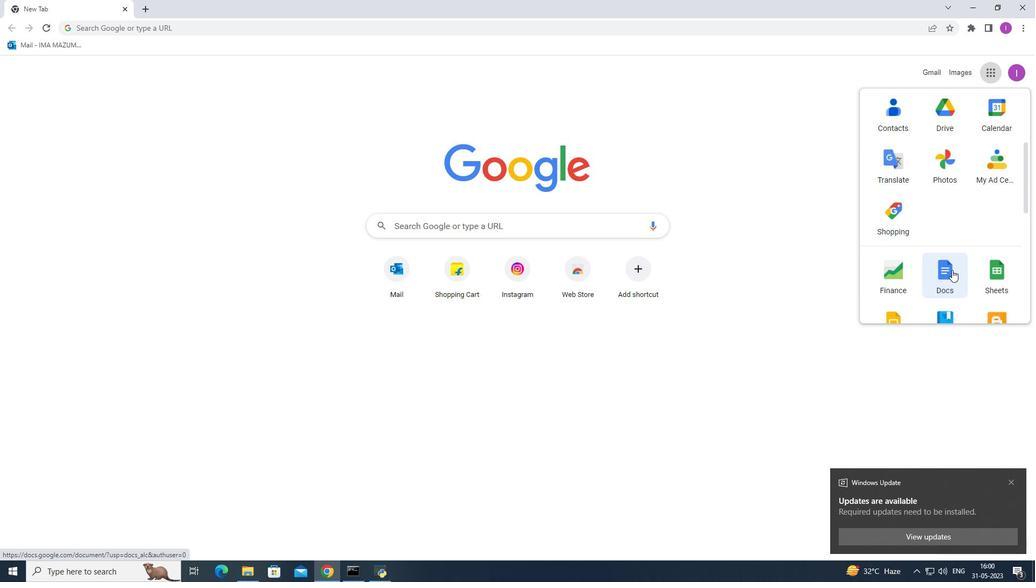 
Action: Mouse pressed left at (951, 271)
Screenshot: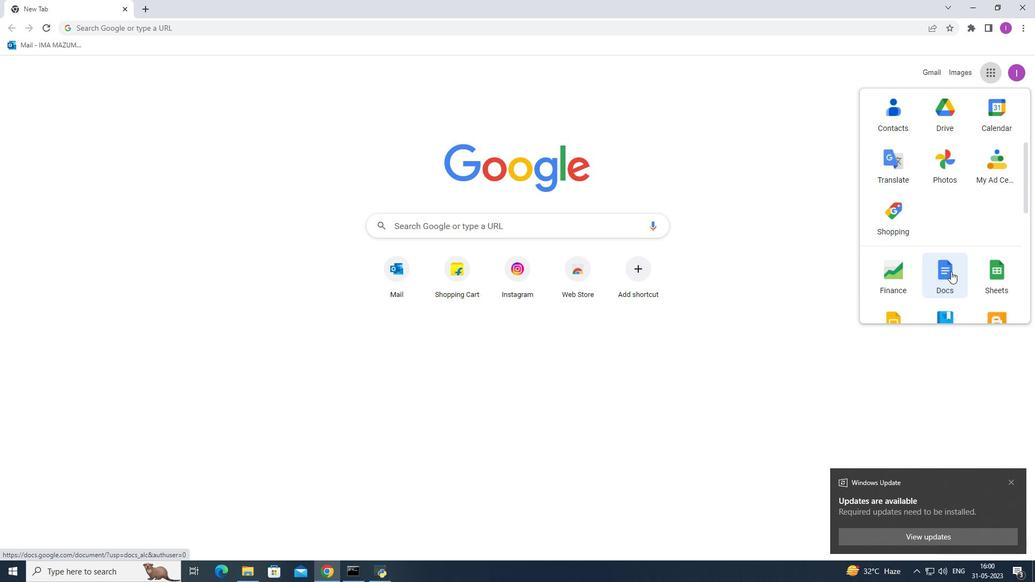 
Action: Mouse moved to (1006, 53)
Screenshot: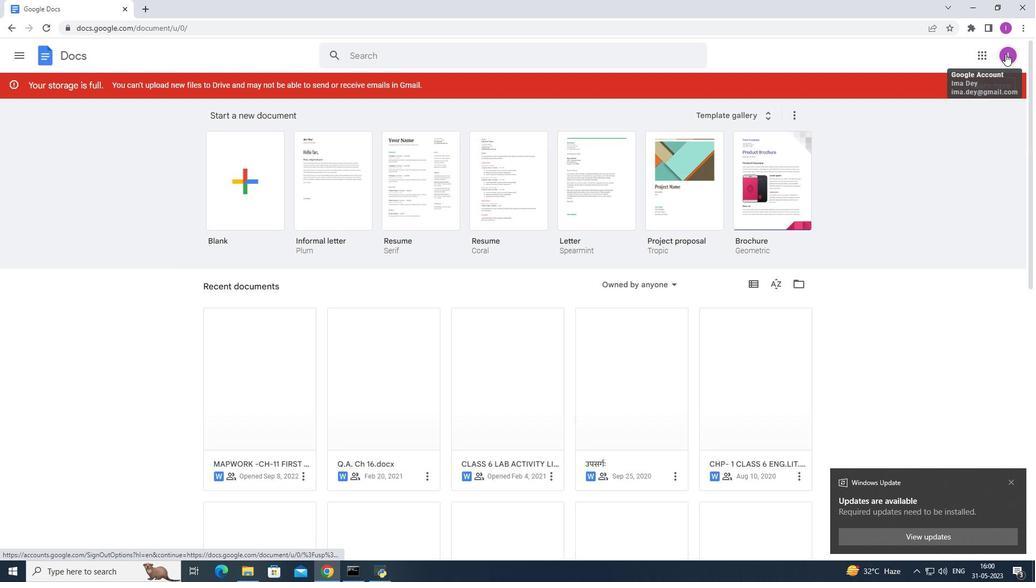 
Action: Mouse pressed left at (1006, 53)
Screenshot: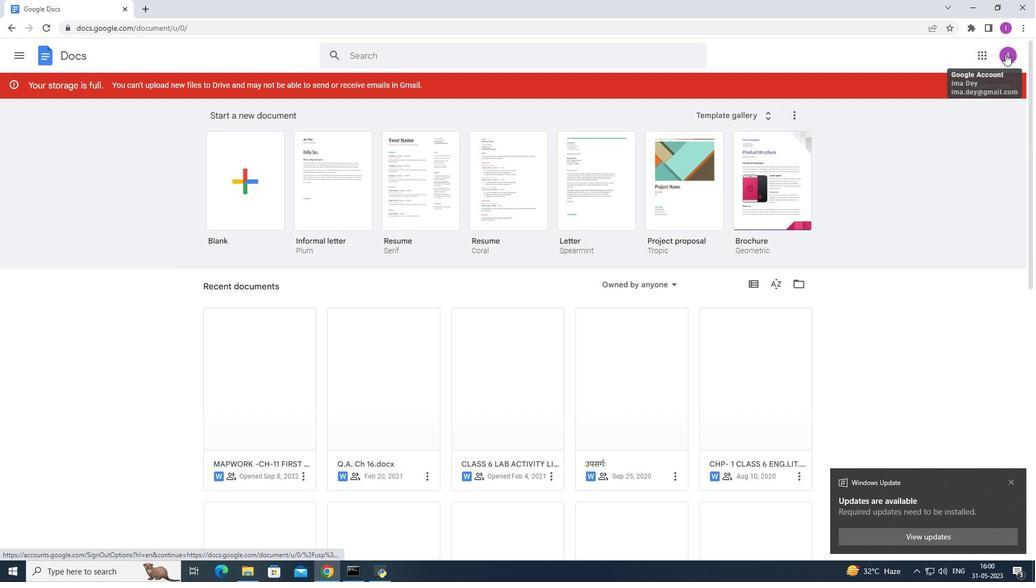 
Action: Mouse moved to (904, 175)
Screenshot: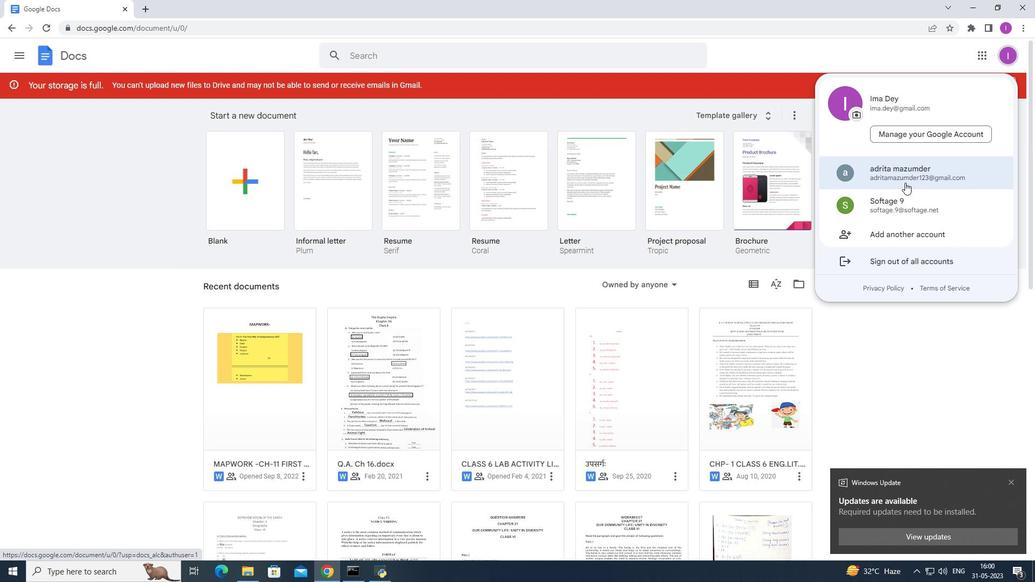 
Action: Mouse pressed left at (904, 175)
Screenshot: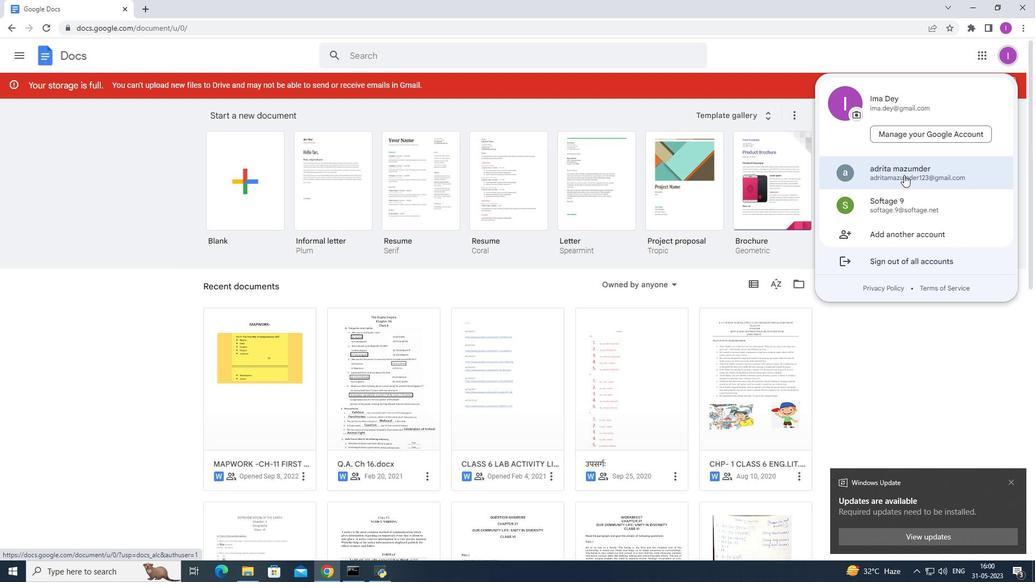 
Action: Mouse moved to (282, 352)
Screenshot: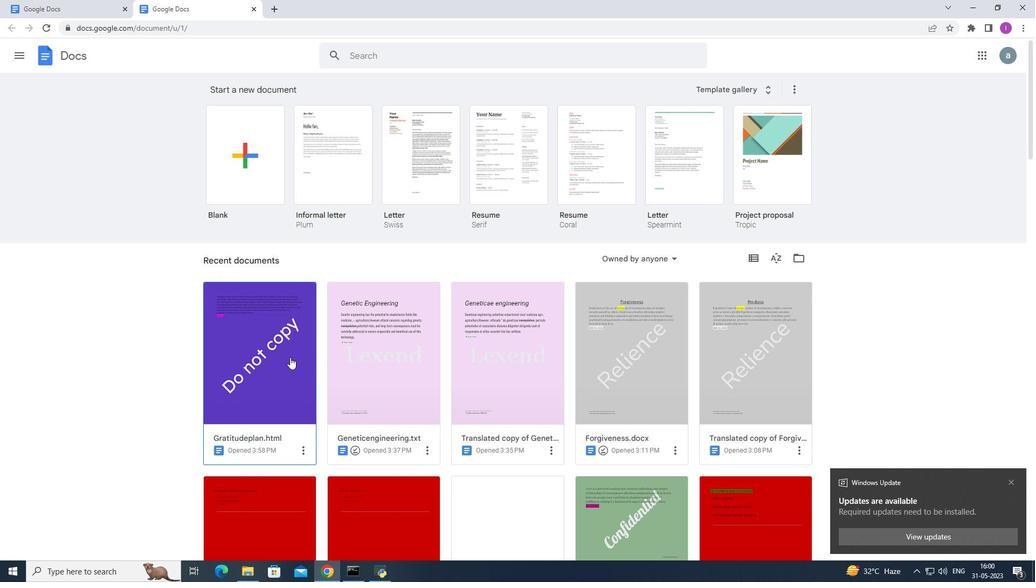 
Action: Mouse pressed left at (282, 352)
Screenshot: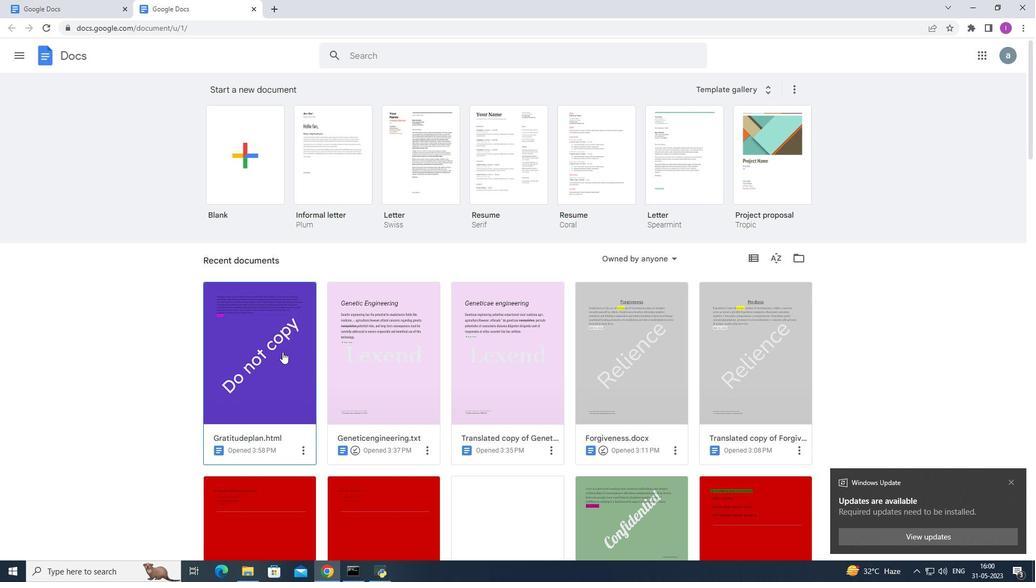 
Action: Mouse moved to (532, 405)
Screenshot: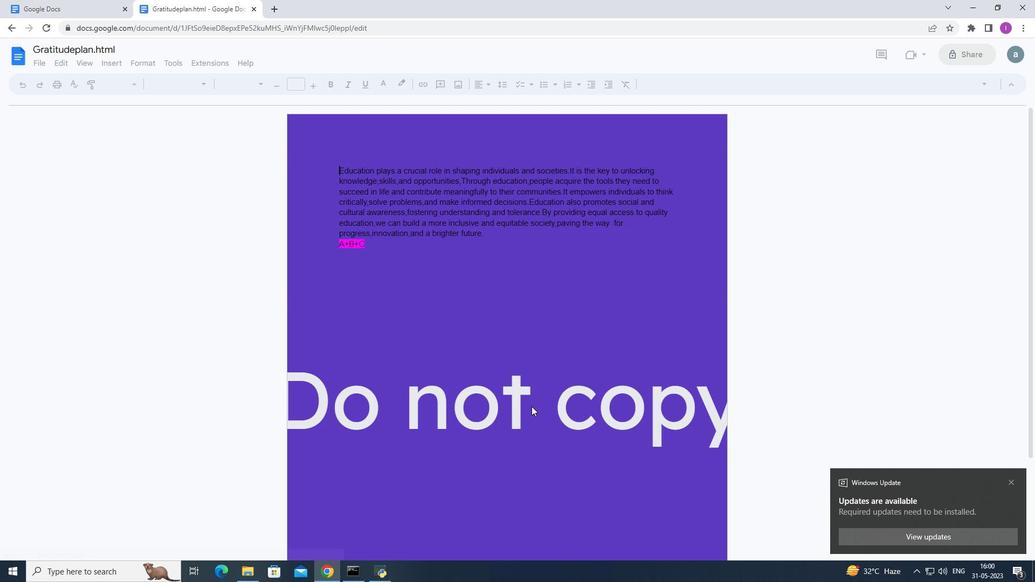 
Action: Mouse scrolled (532, 405) with delta (0, 0)
Screenshot: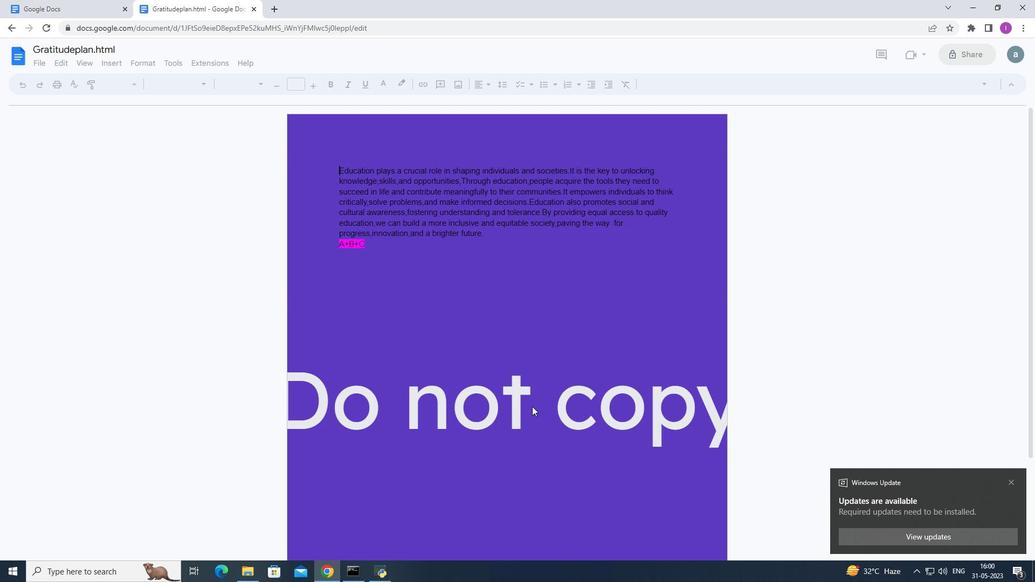 
Action: Mouse moved to (532, 405)
Screenshot: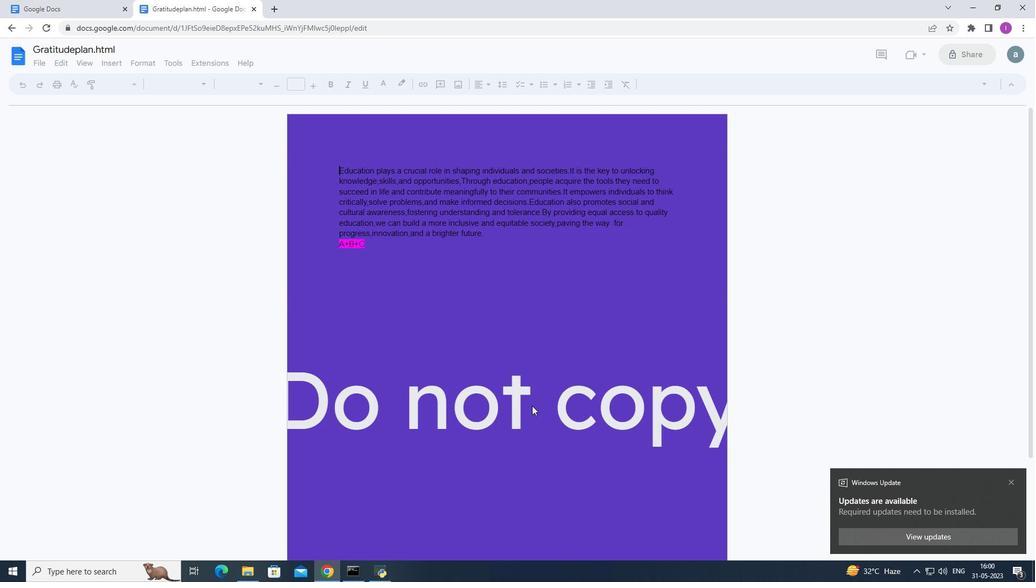 
Action: Mouse scrolled (532, 404) with delta (0, 0)
Screenshot: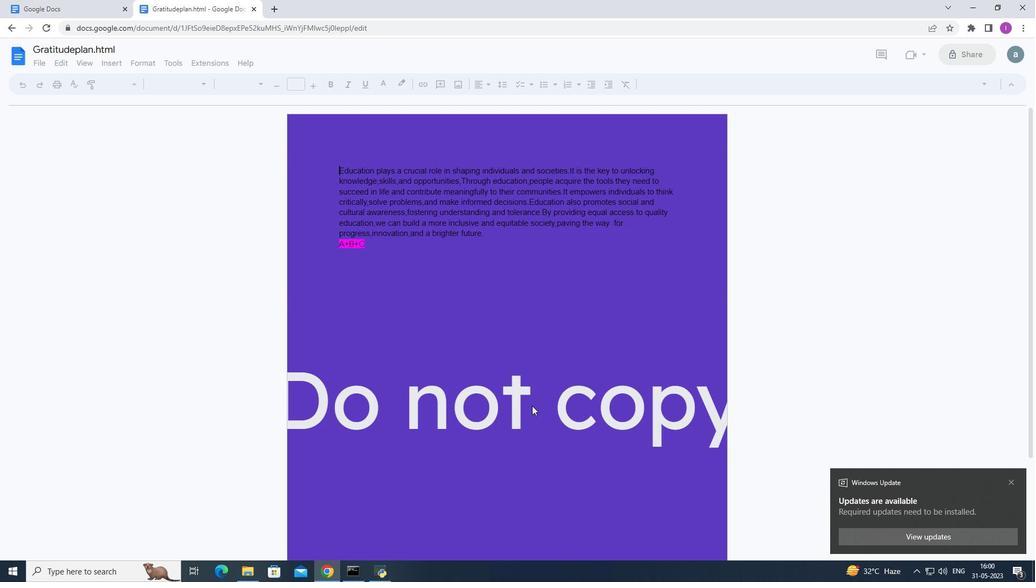 
Action: Mouse moved to (540, 393)
Screenshot: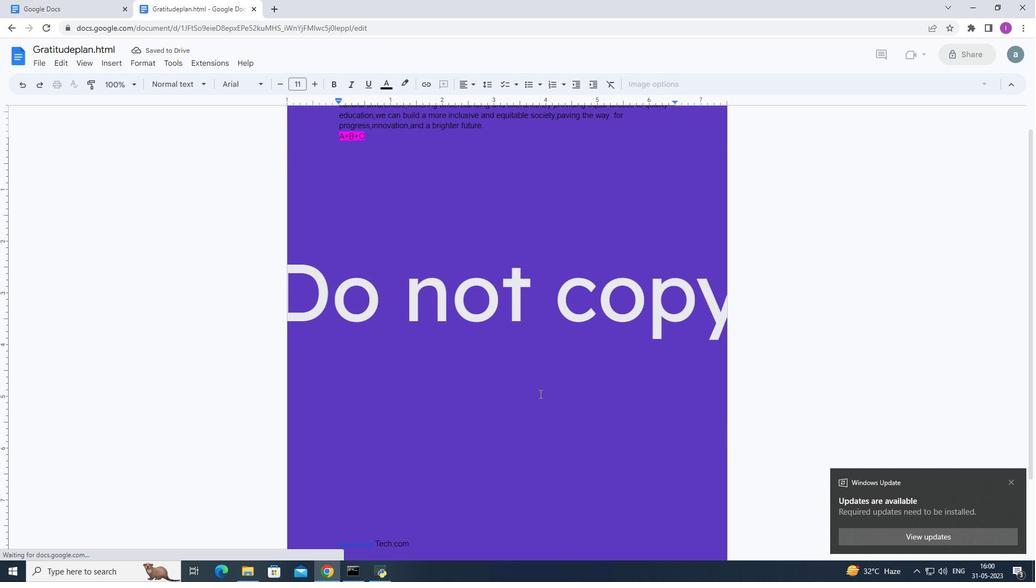 
Action: Mouse scrolled (540, 392) with delta (0, 0)
Screenshot: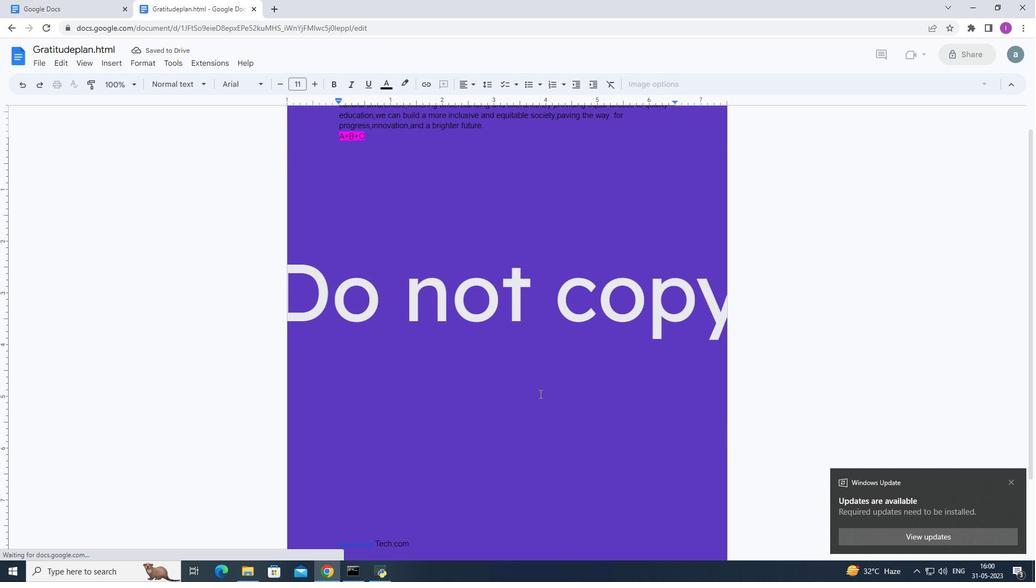 
Action: Mouse moved to (541, 393)
Screenshot: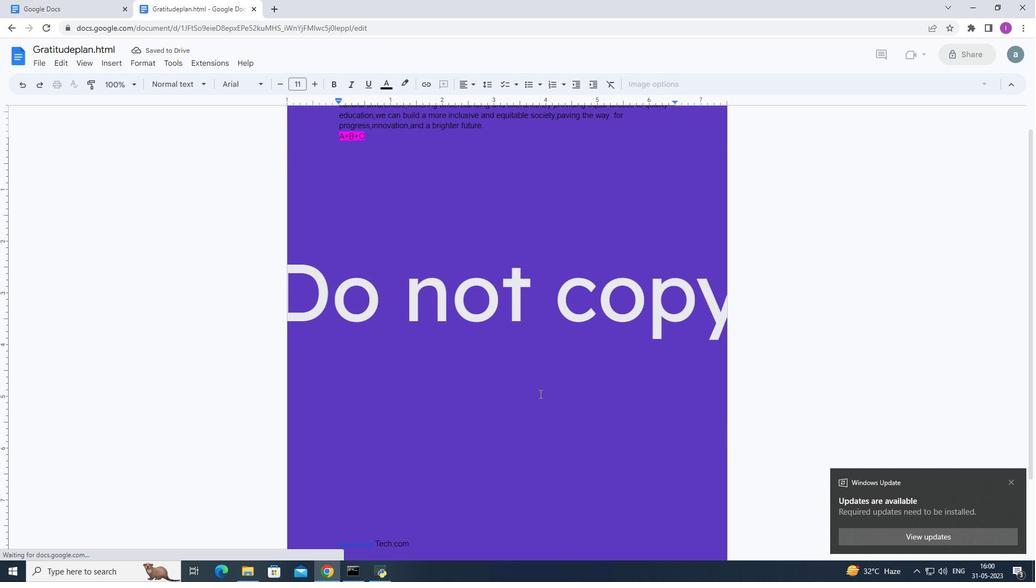 
Action: Mouse scrolled (541, 392) with delta (0, 0)
Screenshot: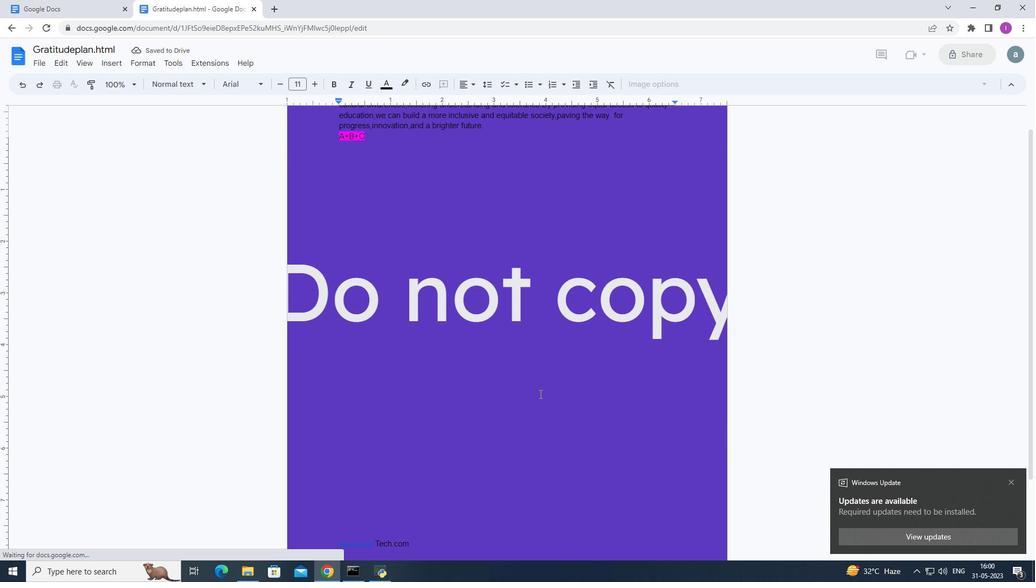 
Action: Mouse moved to (541, 393)
Screenshot: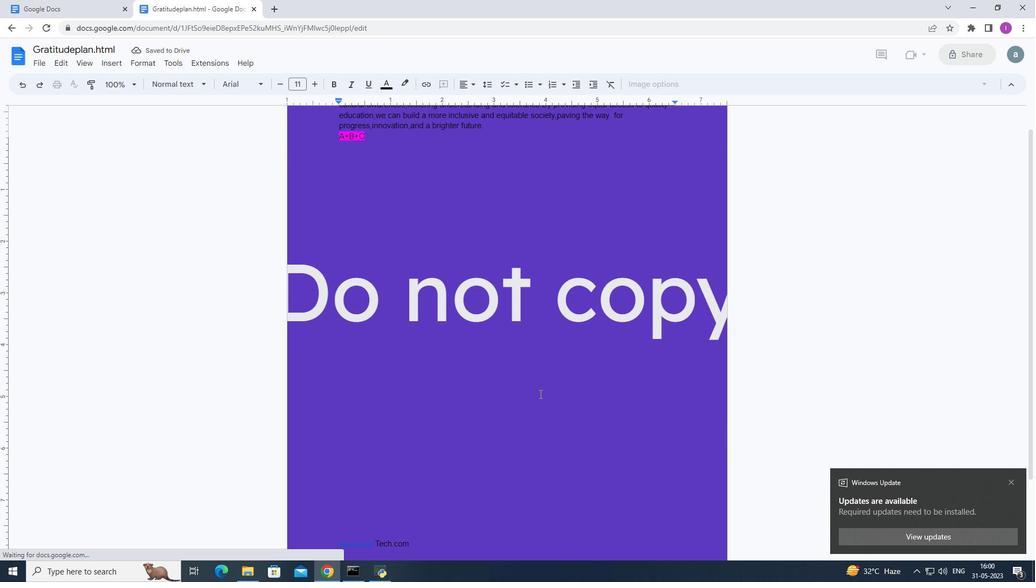 
Action: Mouse scrolled (541, 392) with delta (0, 0)
Screenshot: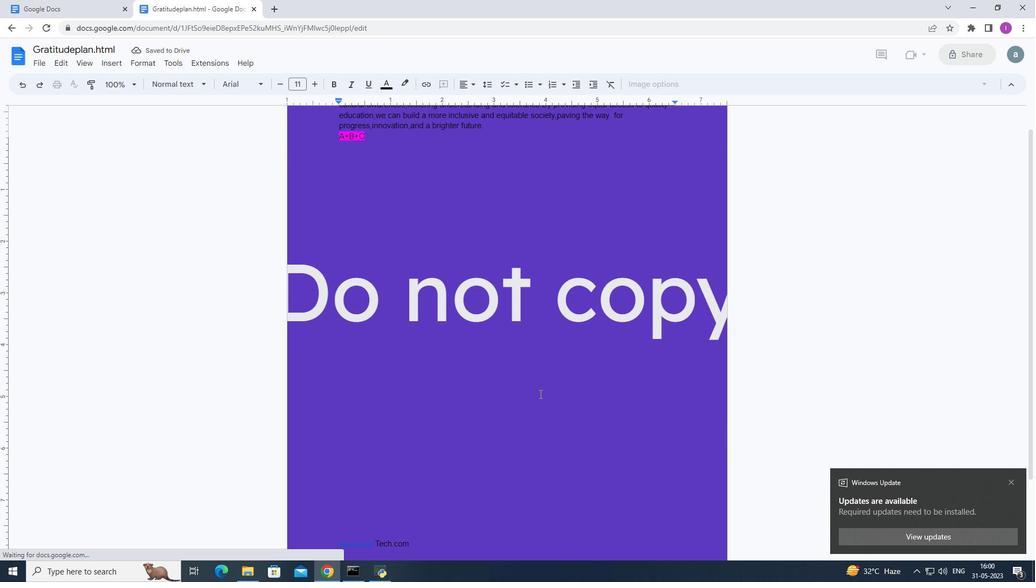 
Action: Mouse scrolled (541, 392) with delta (0, 0)
Screenshot: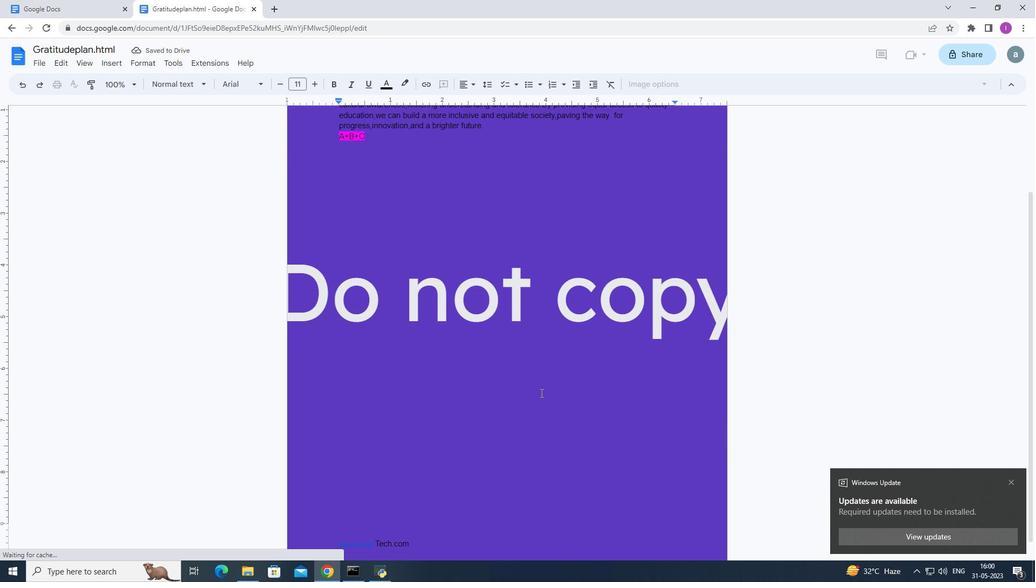 
Action: Mouse moved to (114, 63)
Screenshot: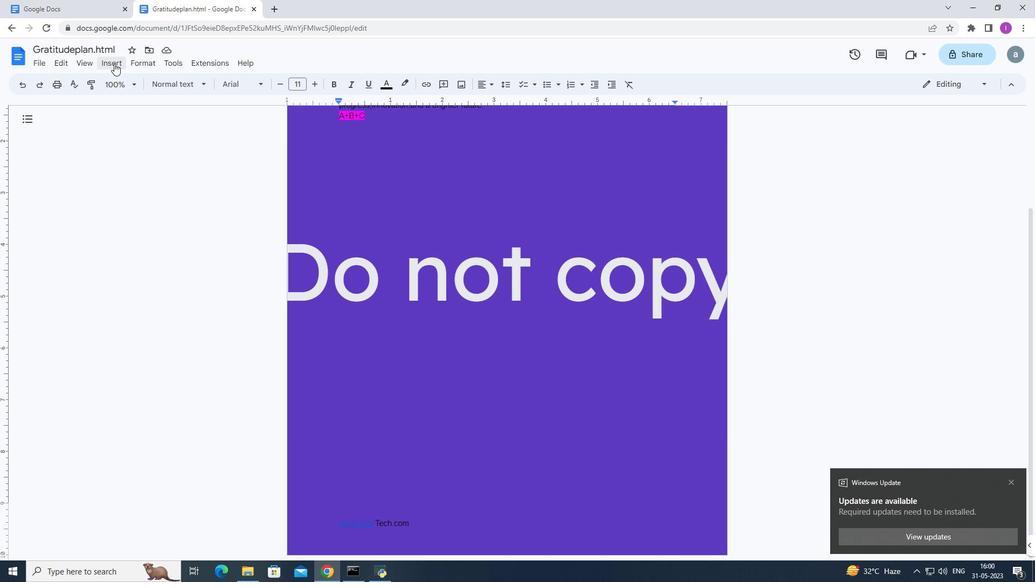 
Action: Mouse pressed left at (114, 63)
Screenshot: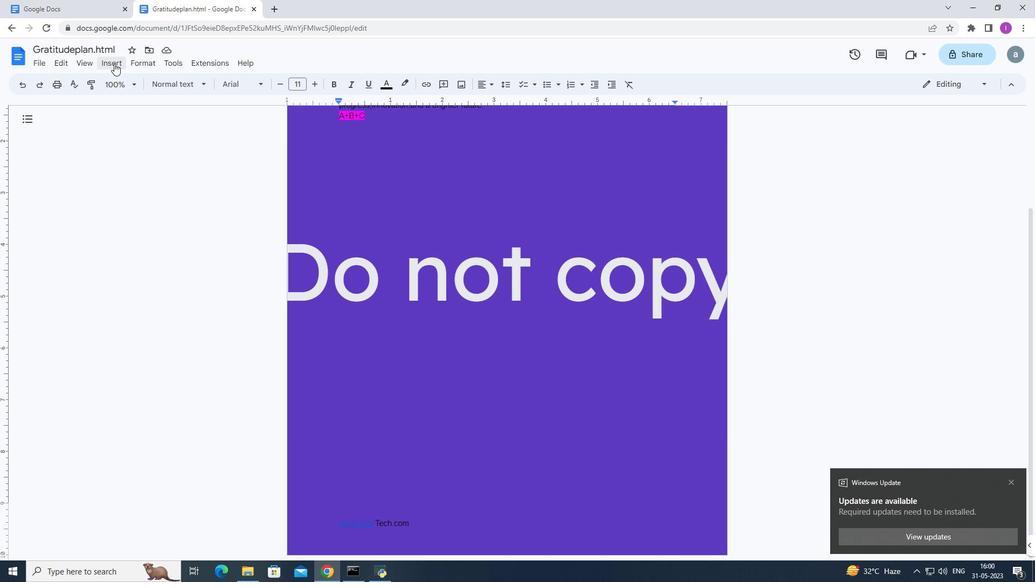 
Action: Mouse moved to (310, 354)
Screenshot: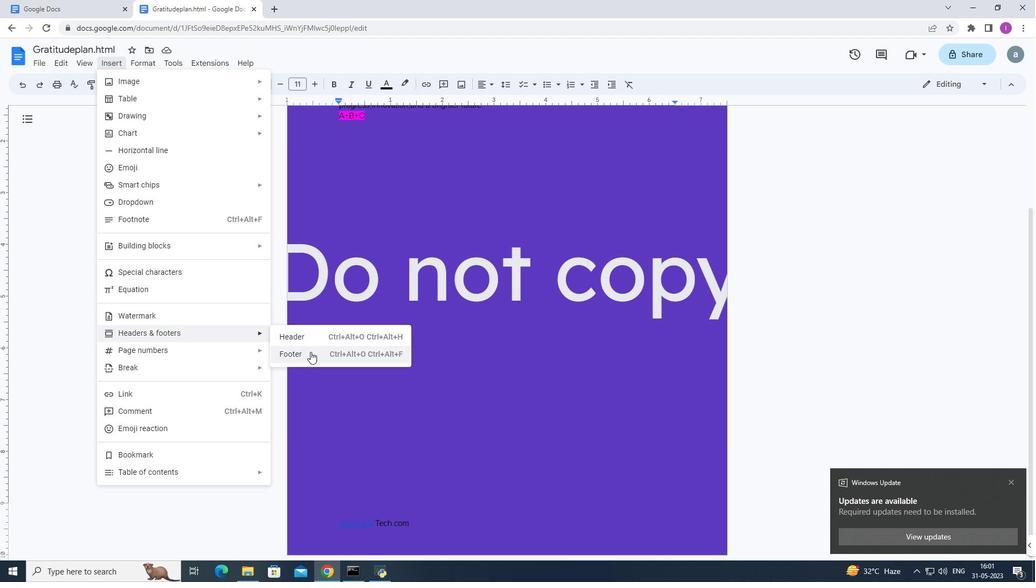
Action: Mouse pressed left at (310, 354)
Screenshot: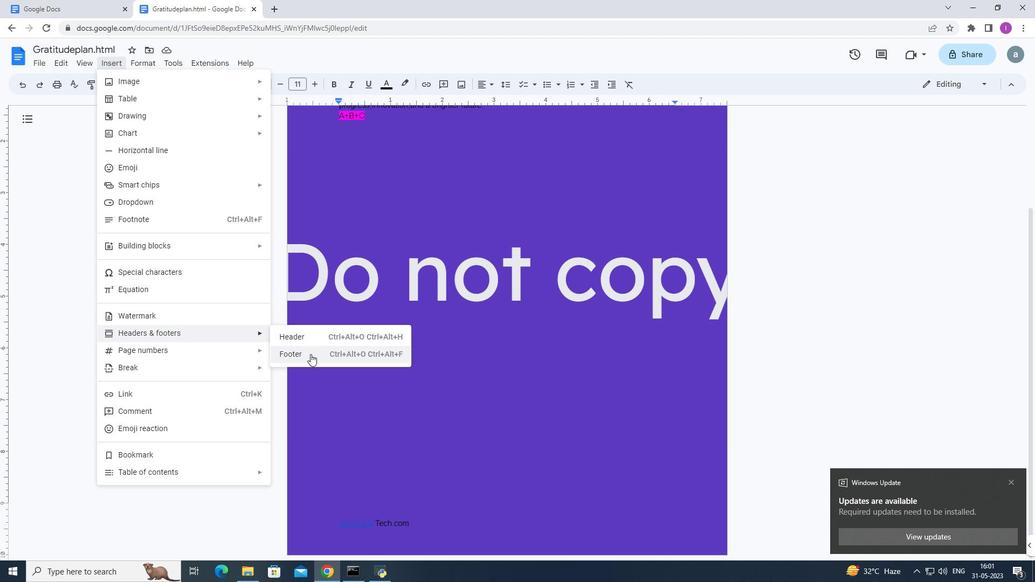 
Action: Mouse moved to (426, 516)
Screenshot: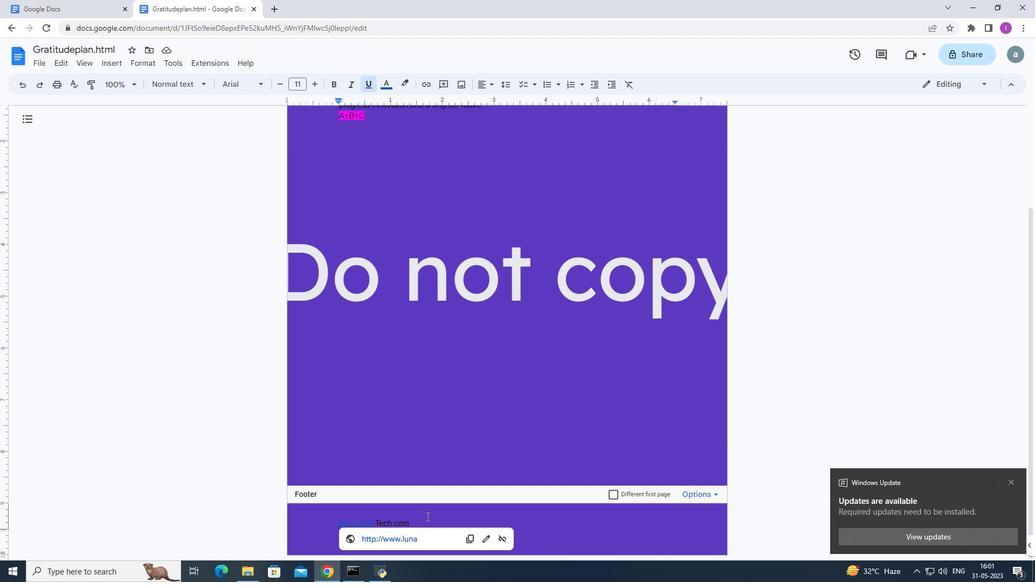 
Action: Mouse pressed left at (426, 516)
Screenshot: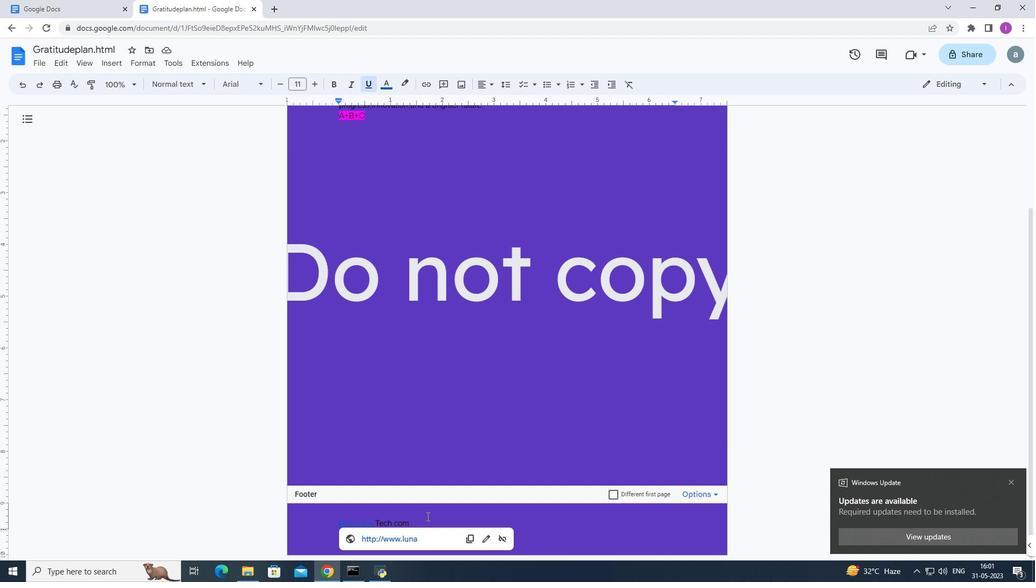 
Action: Mouse moved to (589, 437)
Screenshot: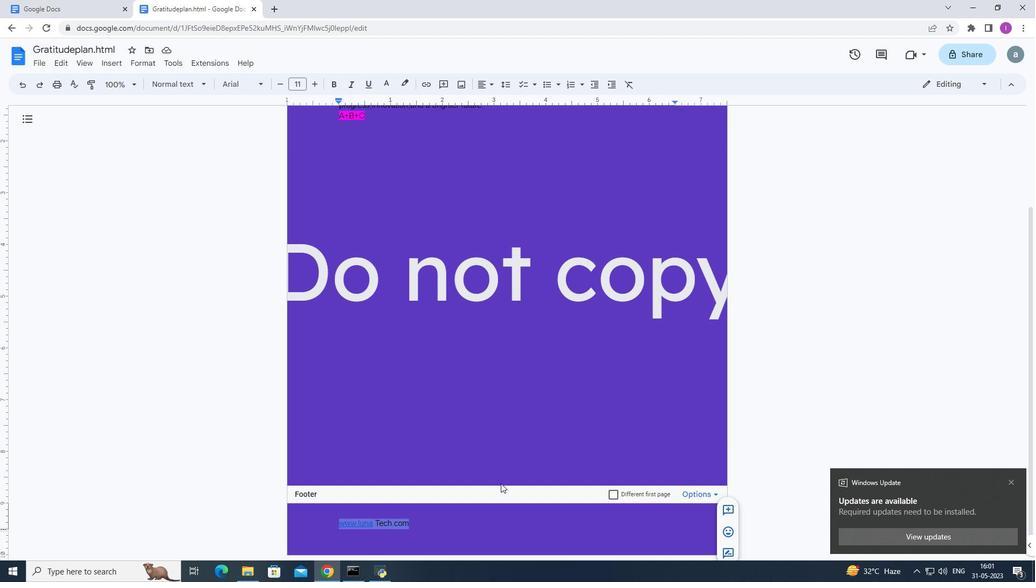 
Action: Key pressed www.lun
Screenshot: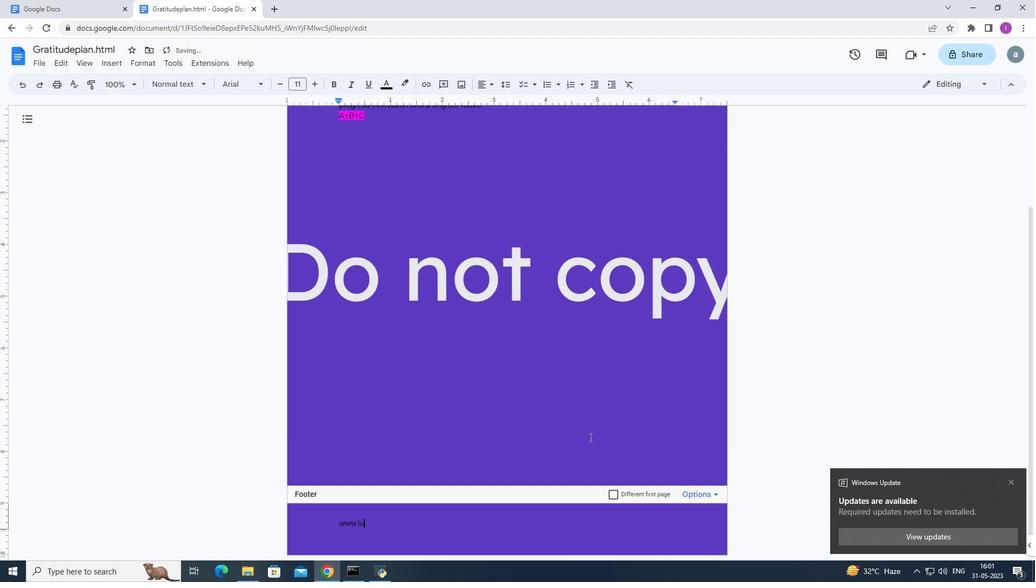 
Action: Mouse moved to (589, 437)
Screenshot: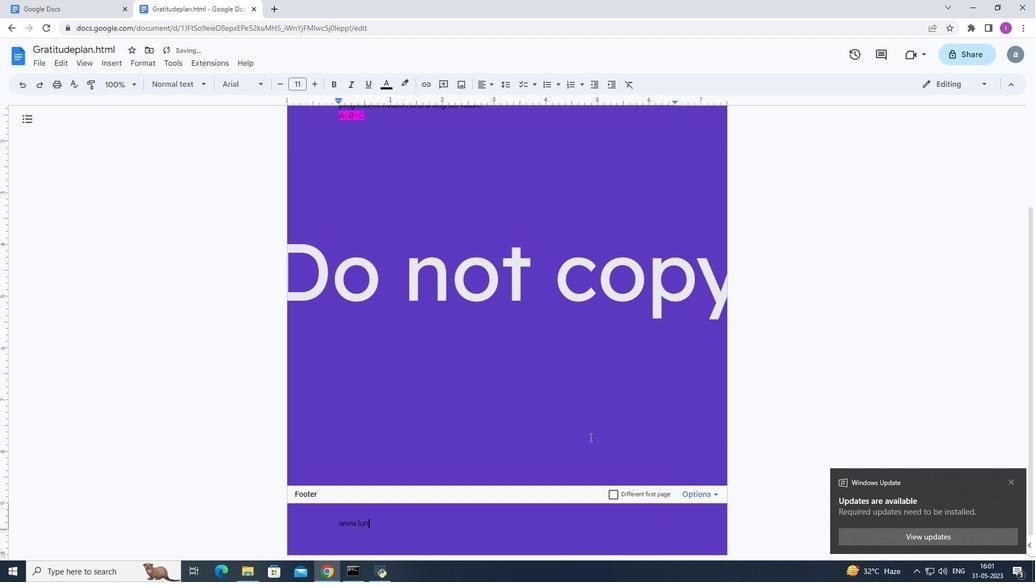 
Action: Key pressed a<Key.shift>Tech.com
Screenshot: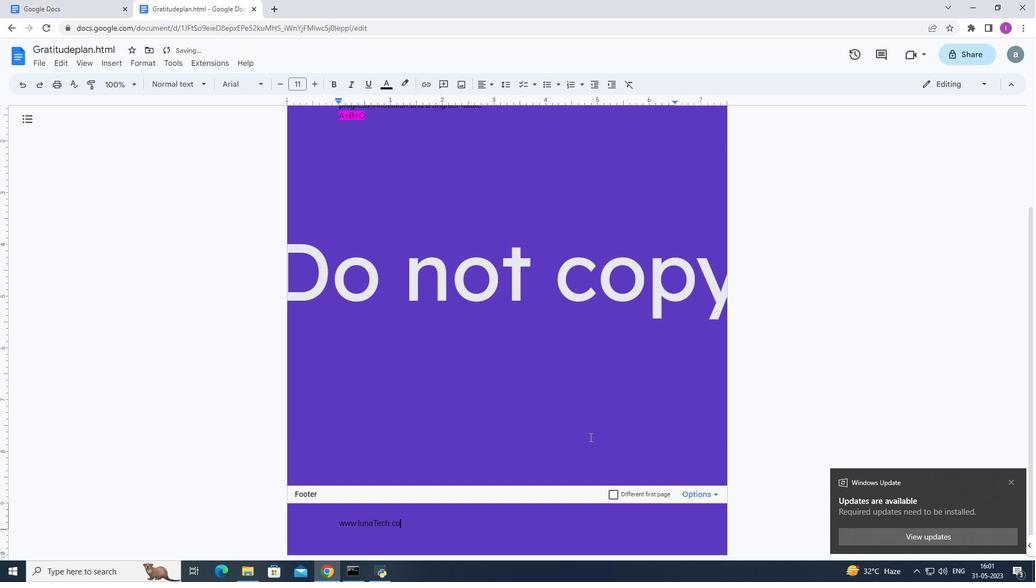 
Action: Mouse moved to (222, 450)
Screenshot: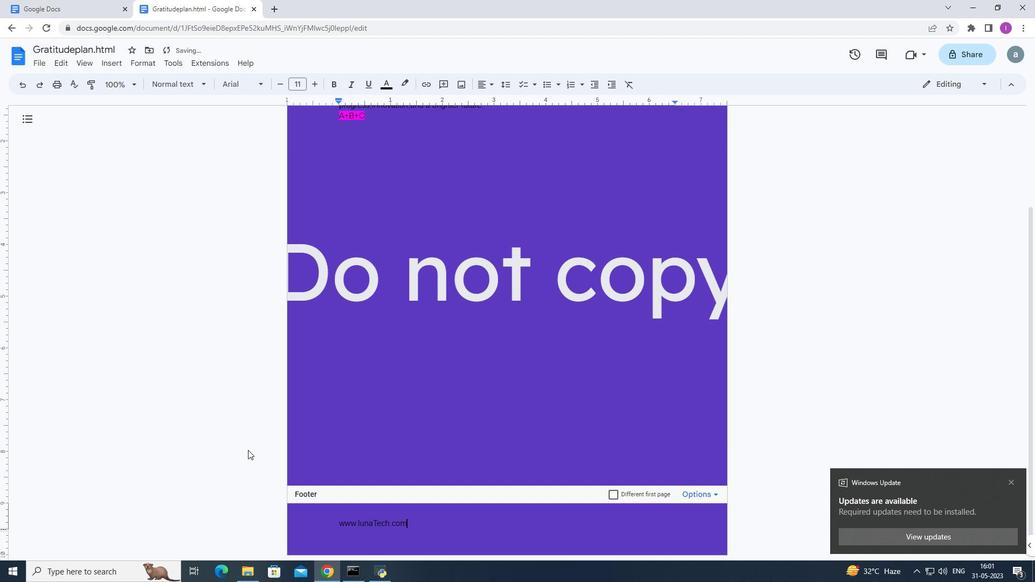 
Action: Mouse pressed left at (222, 450)
Screenshot: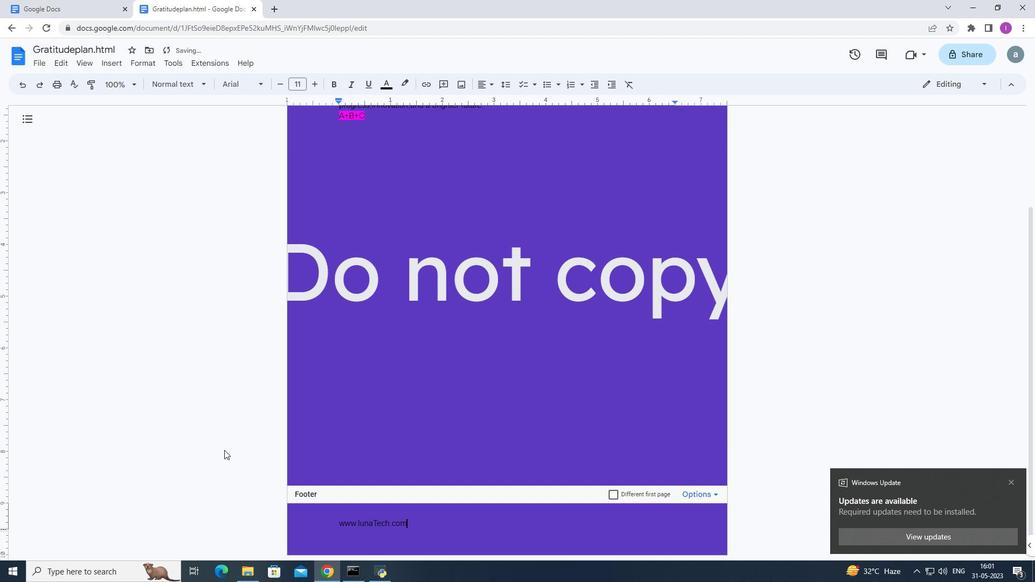 
Action: Mouse moved to (314, 382)
Screenshot: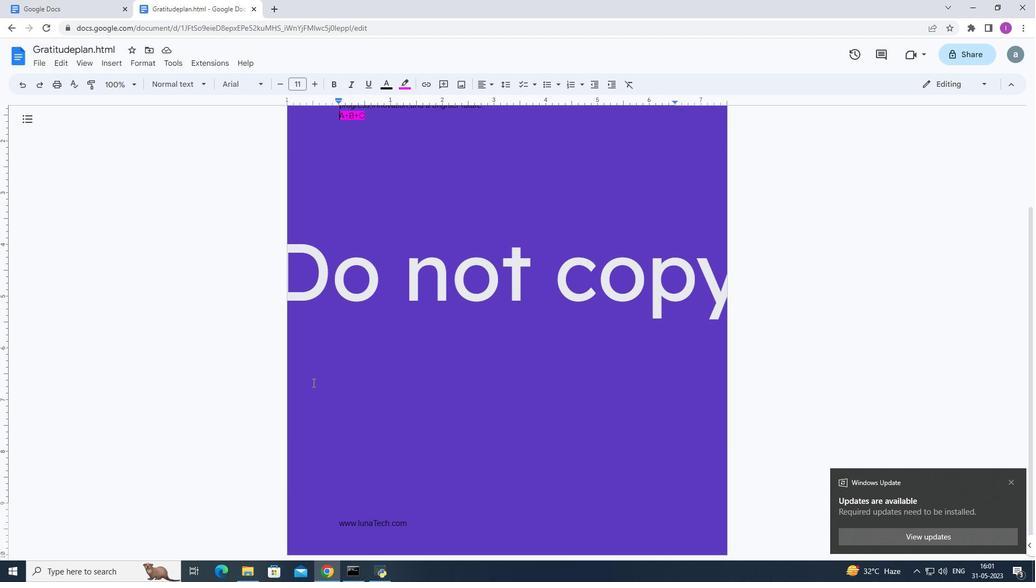 
